 Task: Customize the appearance of your code editor by selecting a new theme in Visual Studio Code.
Action: Mouse moved to (1223, 662)
Screenshot: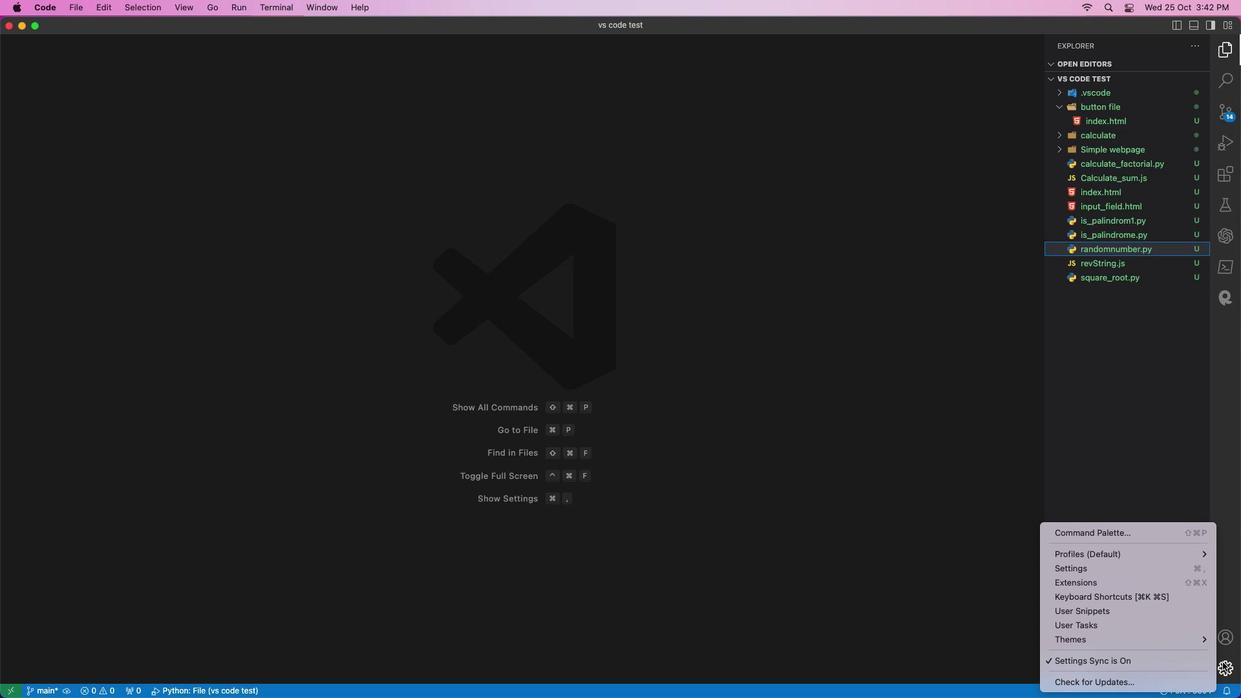 
Action: Mouse pressed left at (1223, 662)
Screenshot: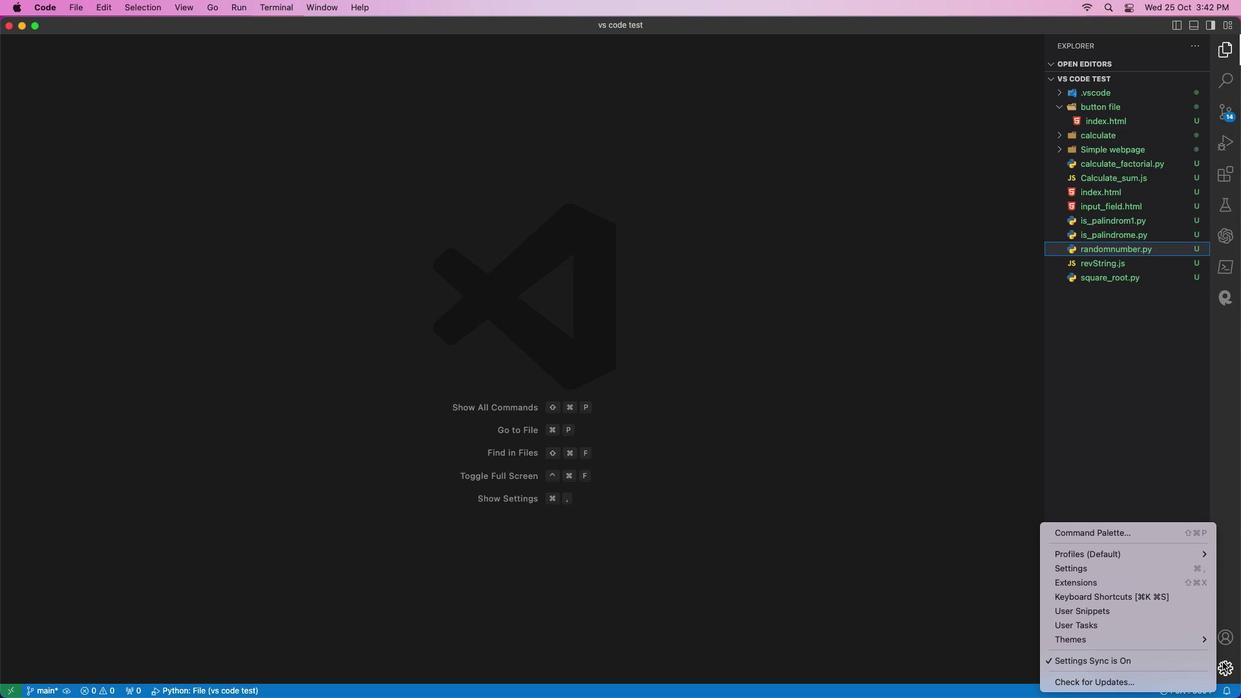 
Action: Mouse moved to (1122, 639)
Screenshot: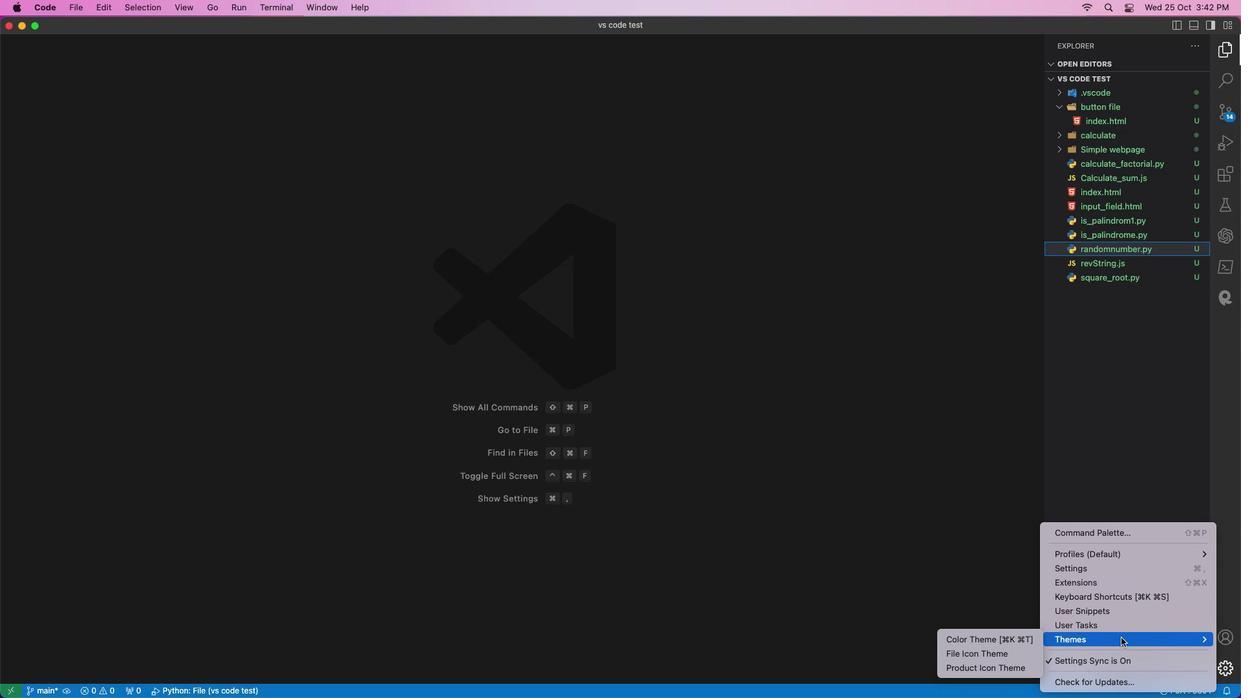 
Action: Mouse pressed left at (1122, 639)
Screenshot: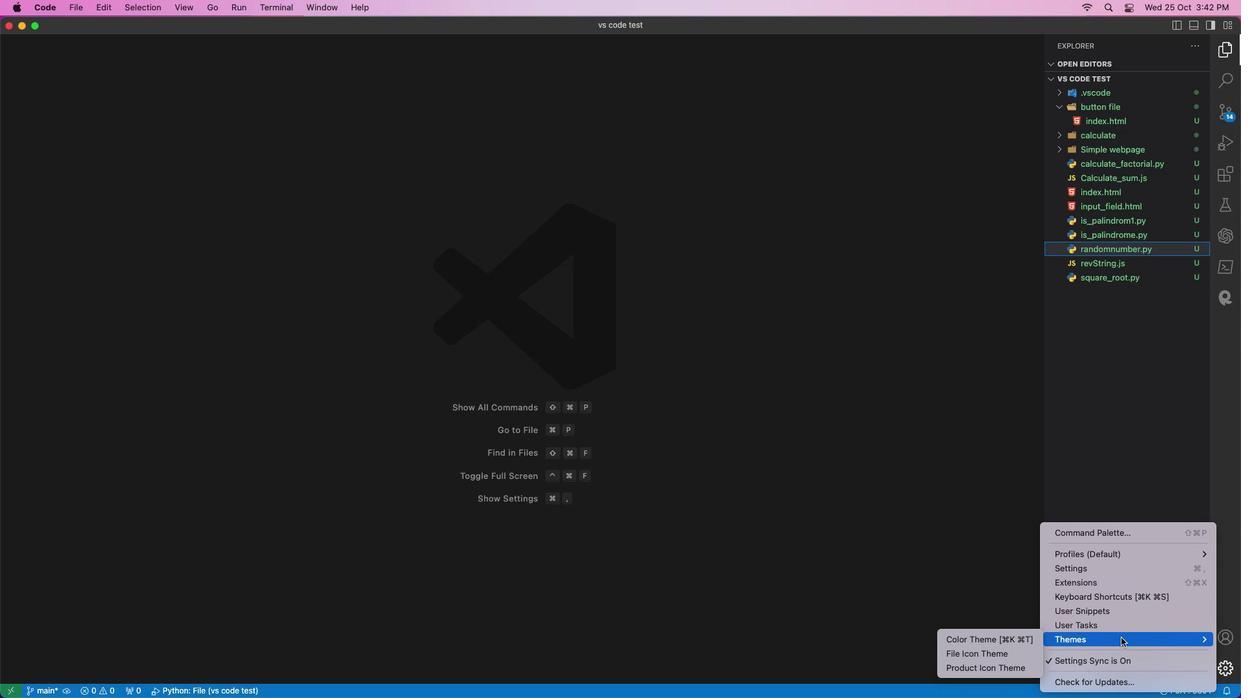 
Action: Mouse moved to (1003, 640)
Screenshot: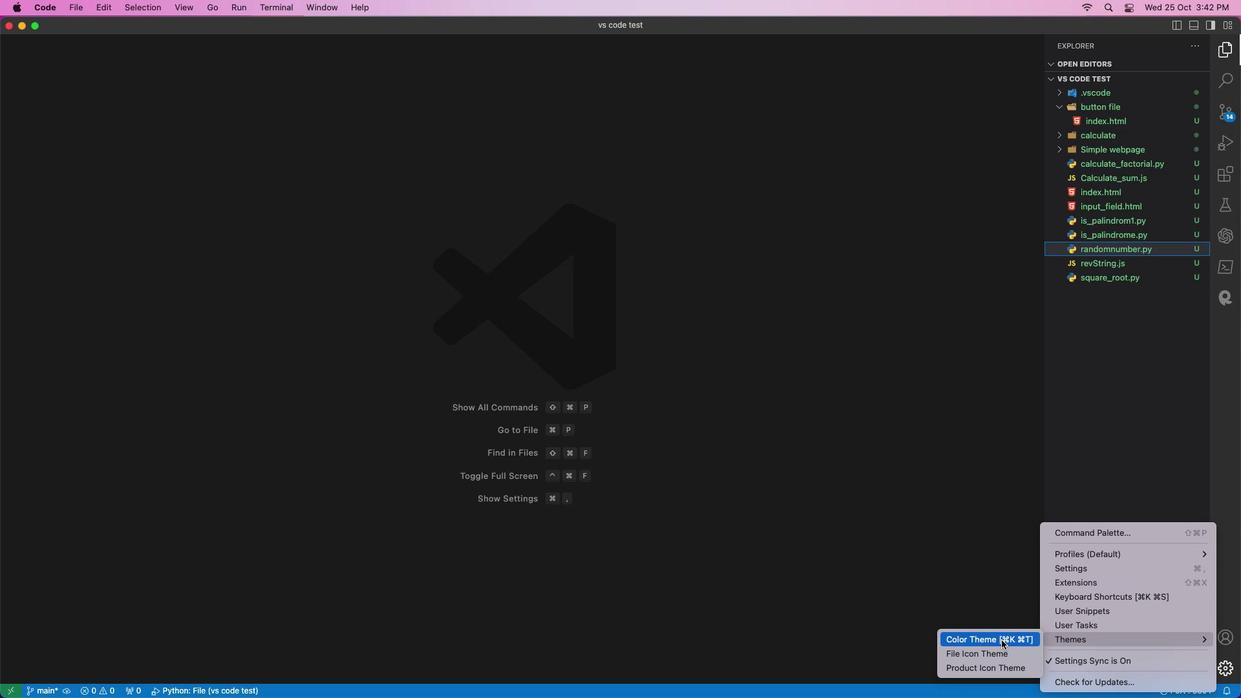
Action: Mouse pressed left at (1003, 640)
Screenshot: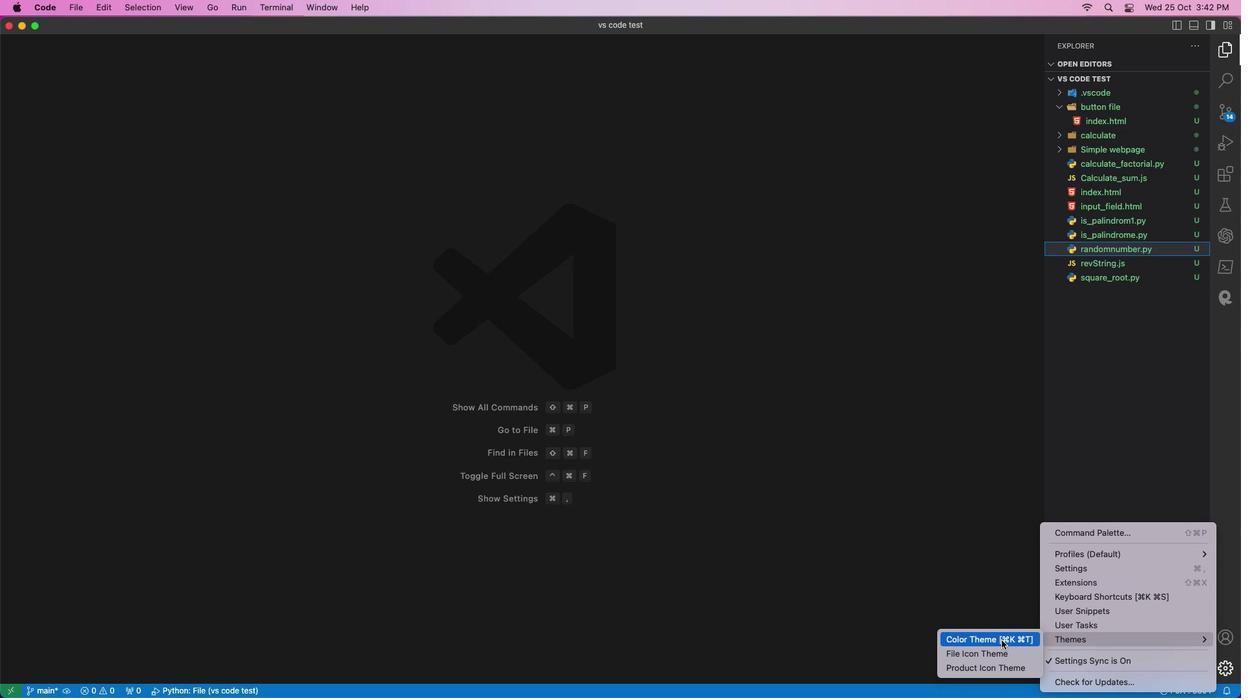 
Action: Mouse moved to (510, 300)
Screenshot: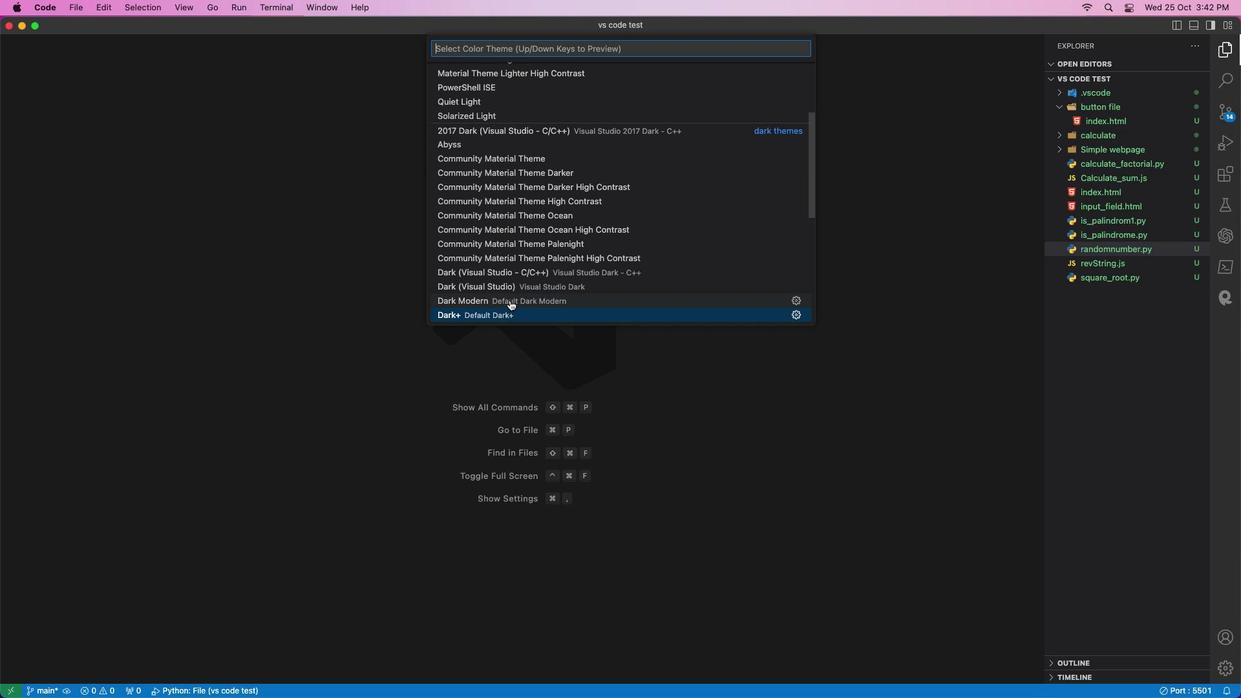 
Action: Mouse pressed left at (510, 300)
Screenshot: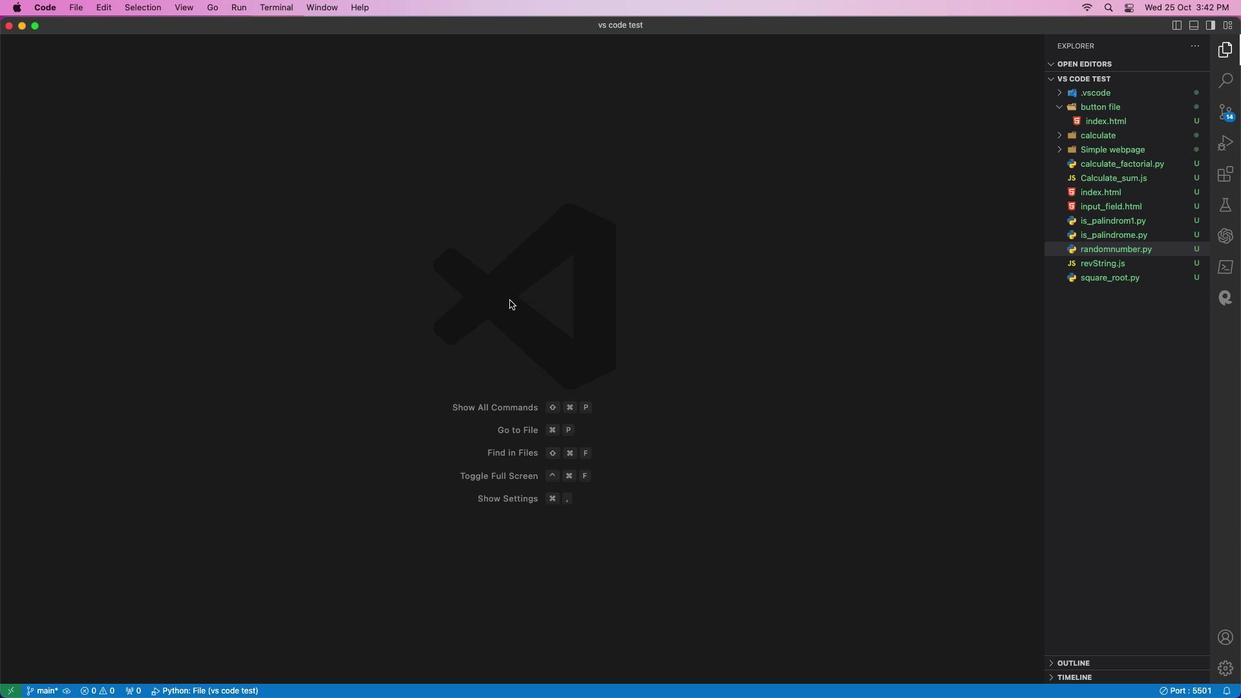 
Action: Mouse moved to (648, 317)
Screenshot: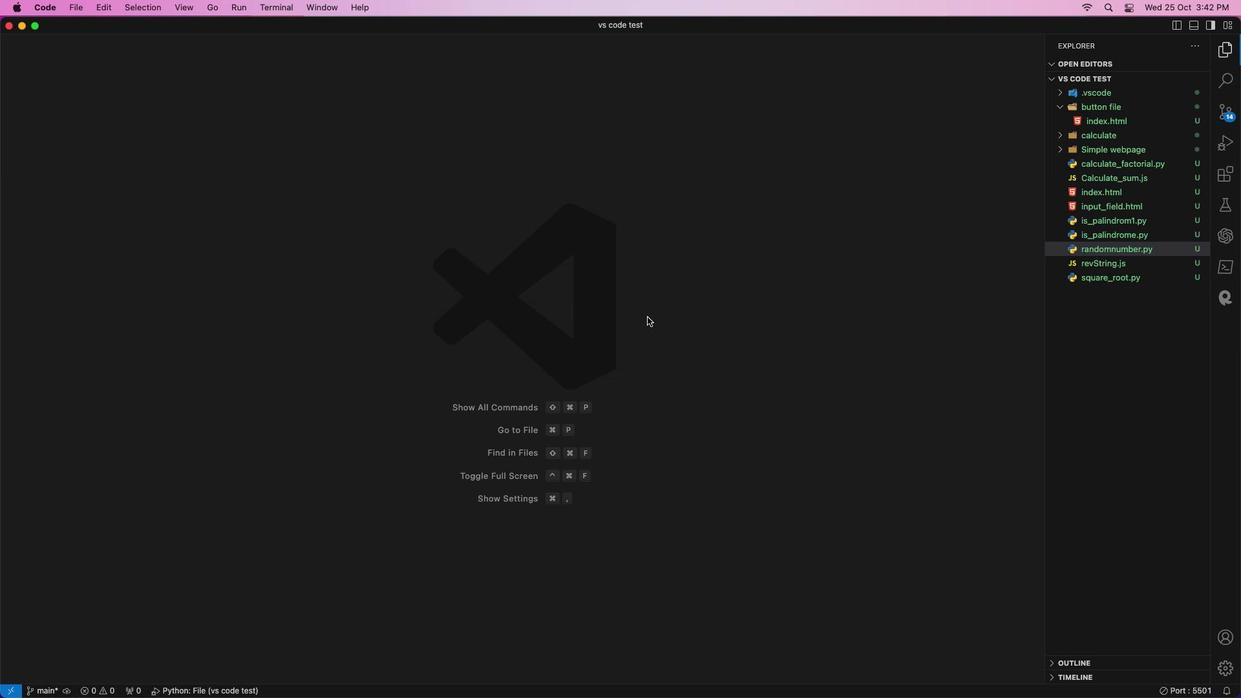 
Action: Mouse pressed left at (648, 317)
Screenshot: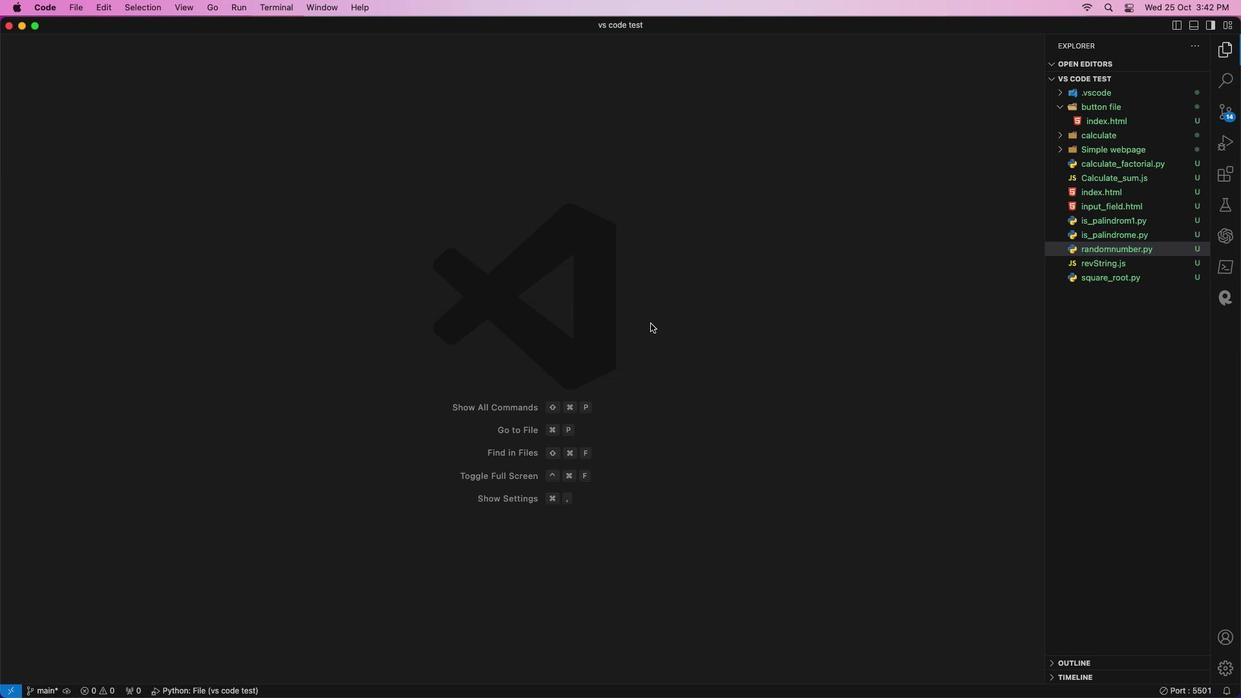 
Action: Mouse moved to (1230, 664)
Screenshot: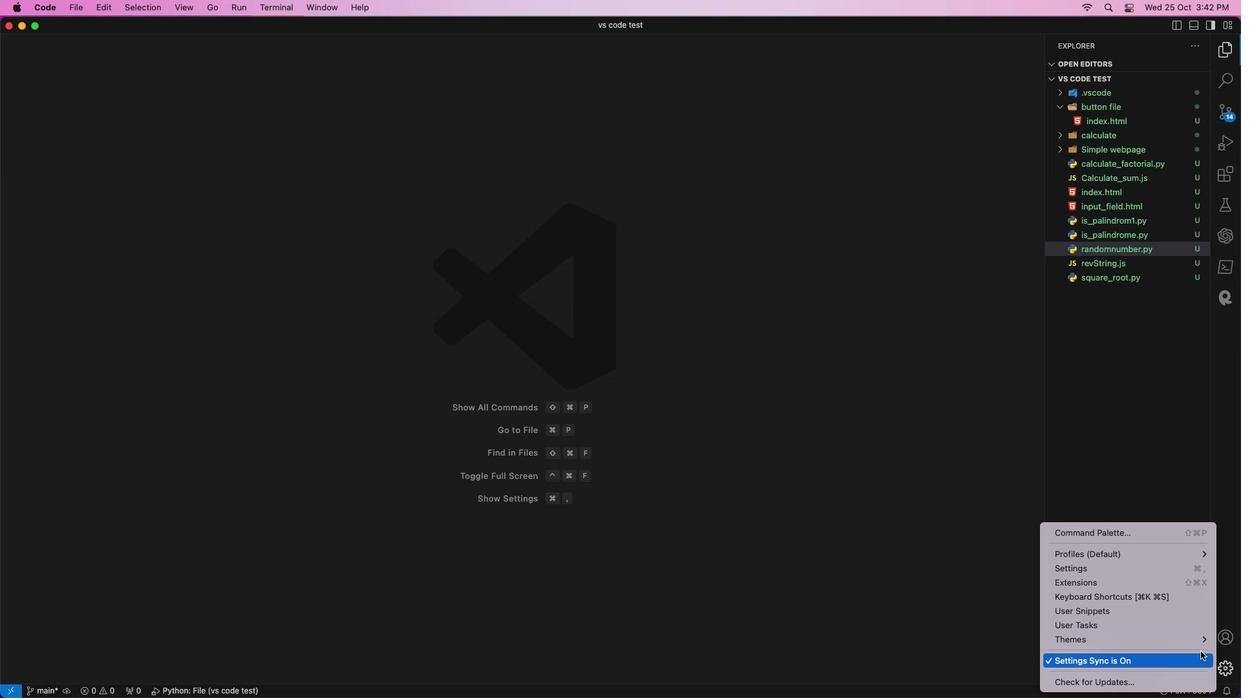 
Action: Mouse pressed left at (1230, 664)
Screenshot: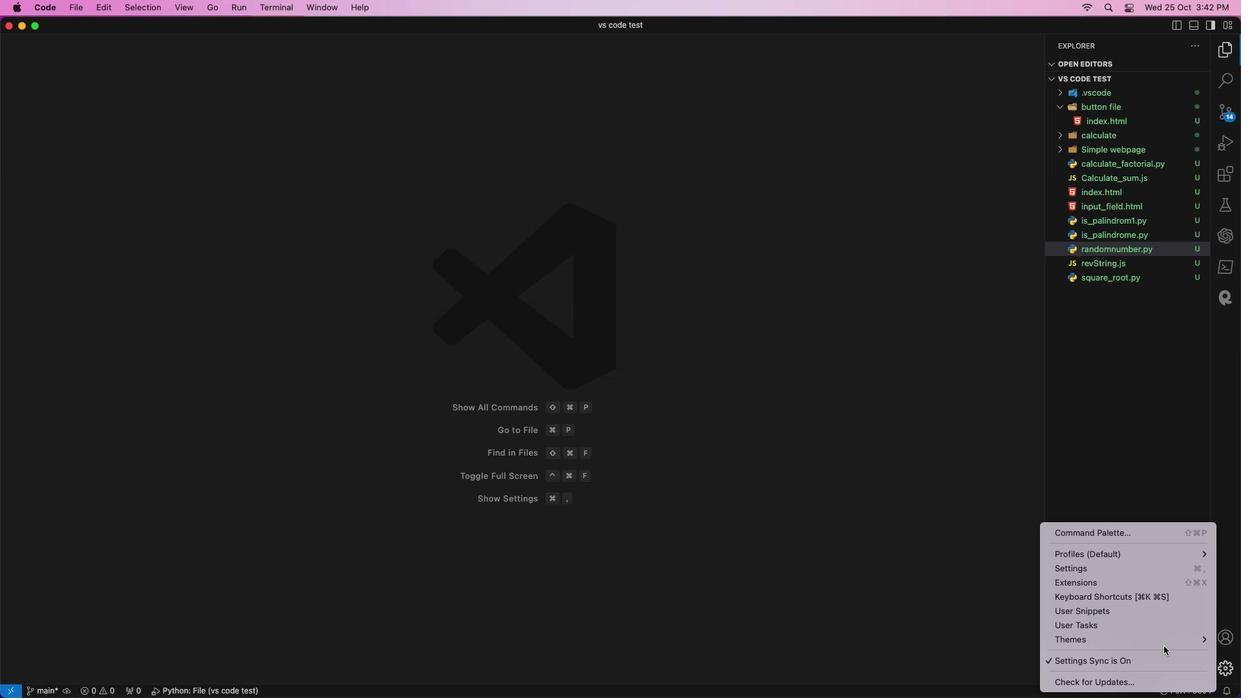 
Action: Mouse moved to (1113, 644)
Screenshot: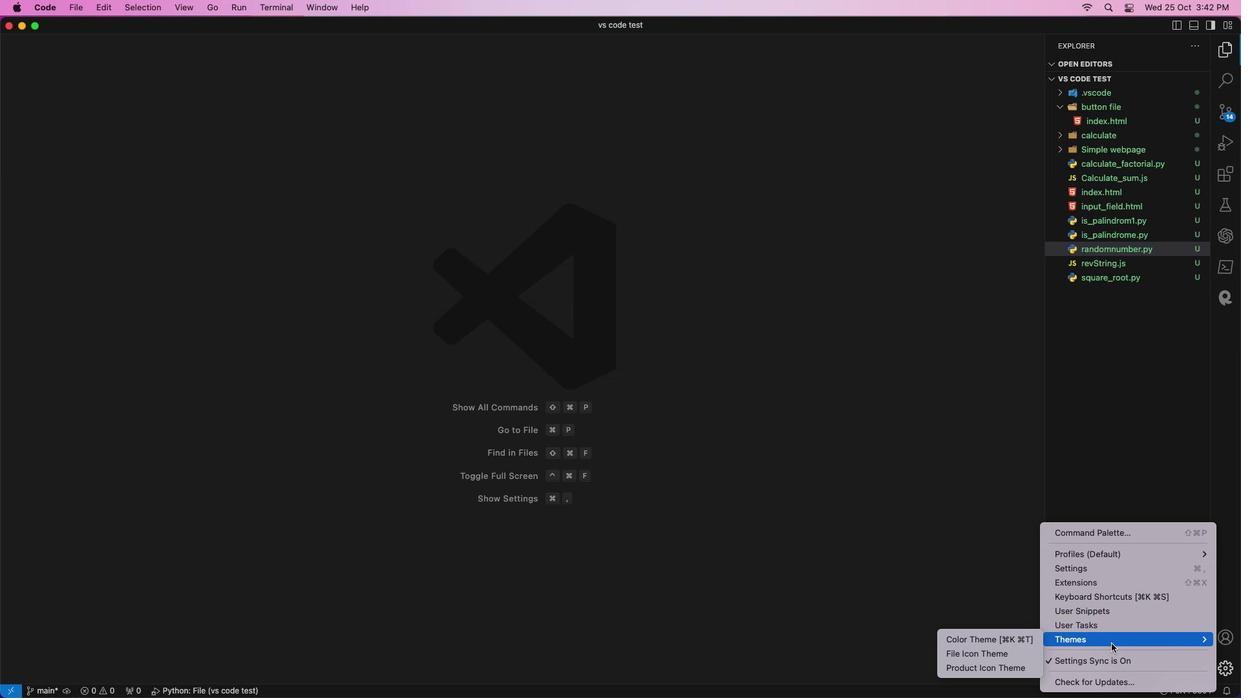 
Action: Mouse pressed left at (1113, 644)
Screenshot: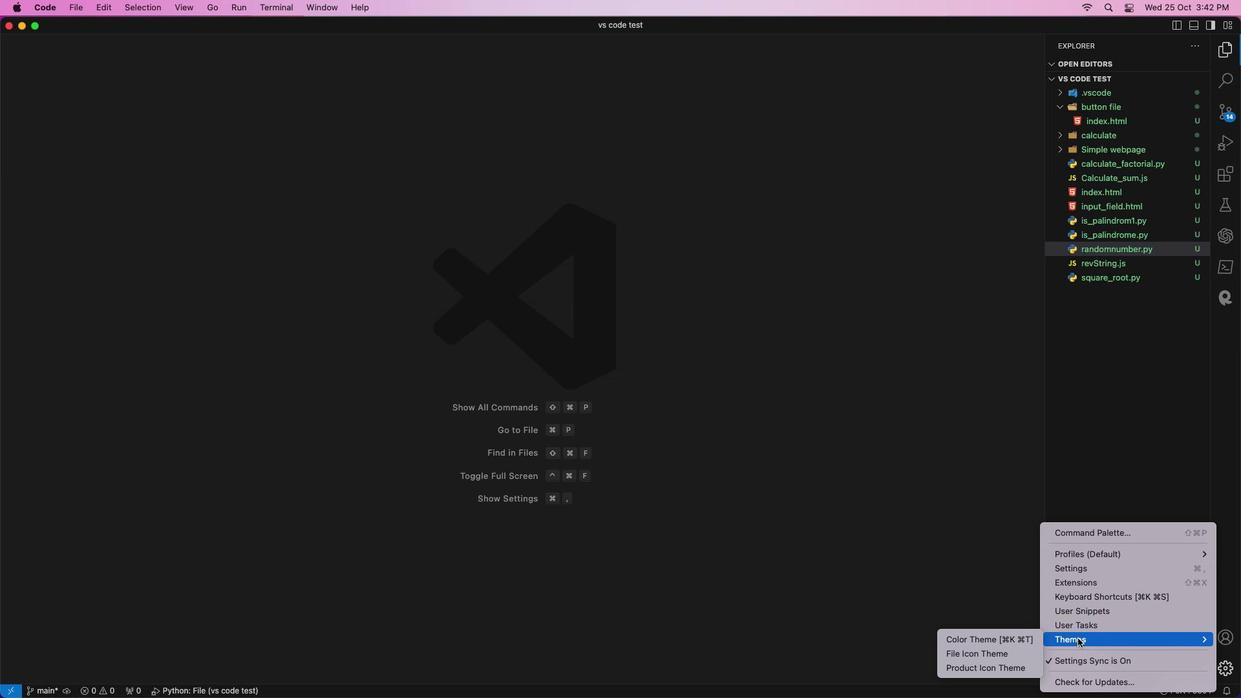 
Action: Mouse moved to (998, 641)
Screenshot: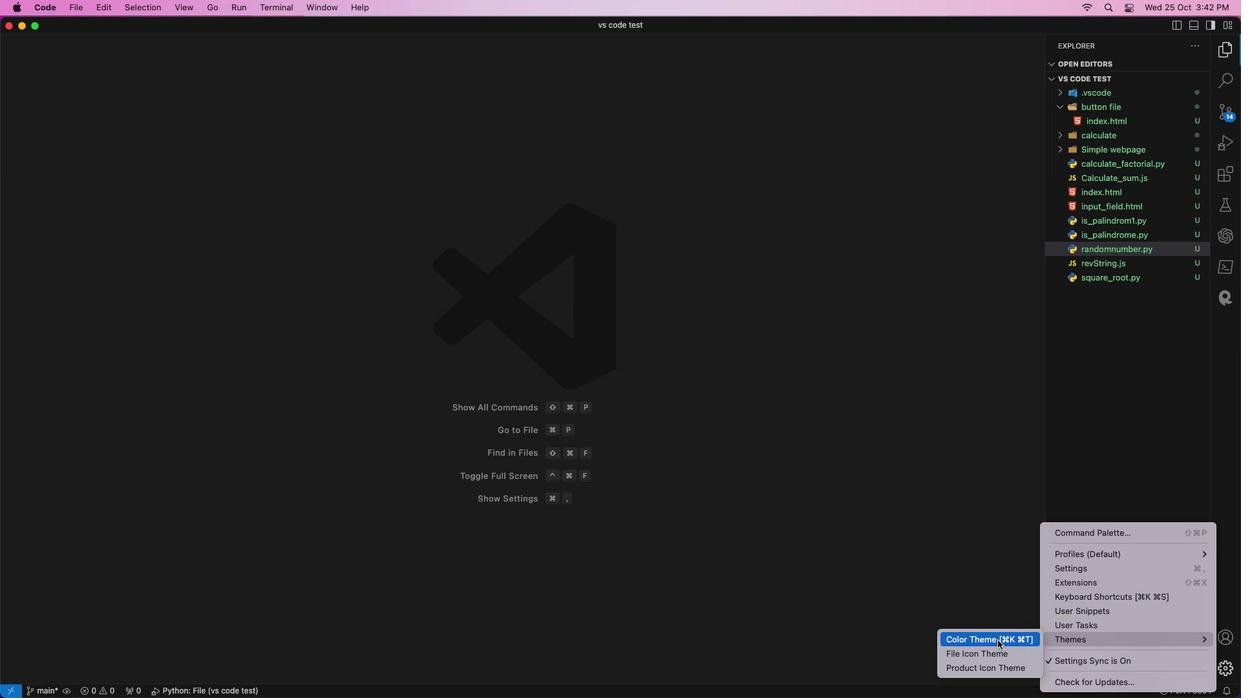 
Action: Mouse pressed left at (998, 641)
Screenshot: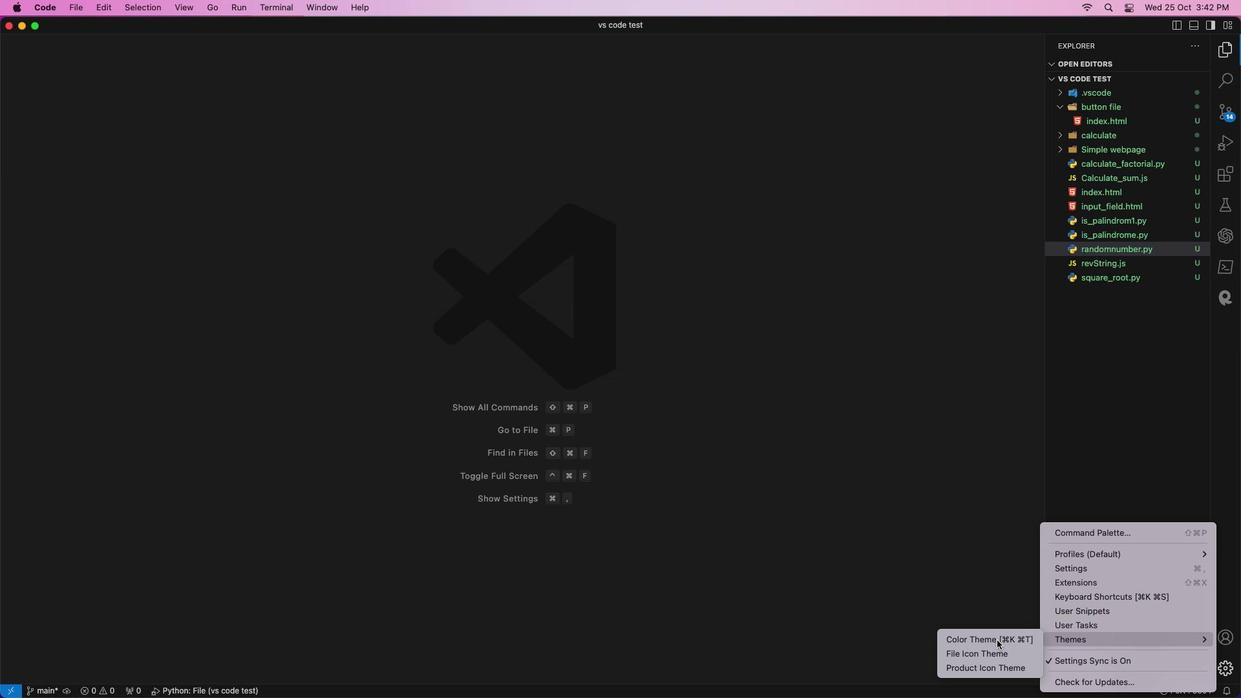 
Action: Mouse moved to (545, 214)
Screenshot: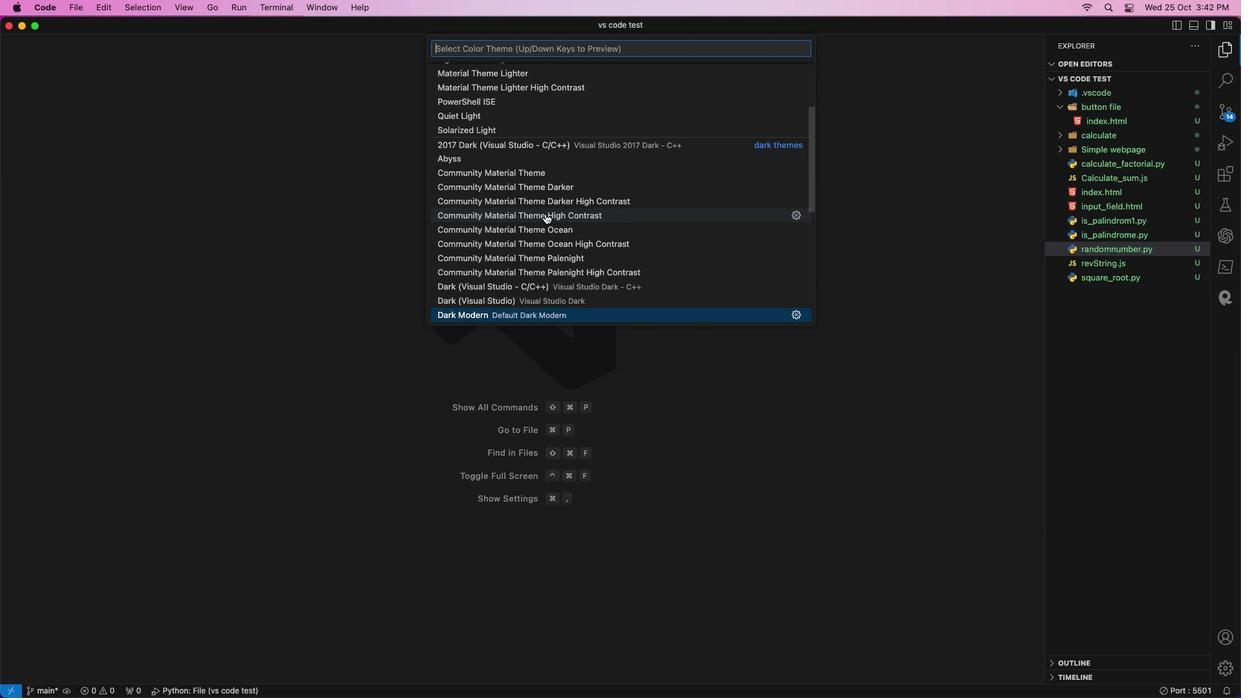 
Action: Mouse pressed left at (545, 214)
Screenshot: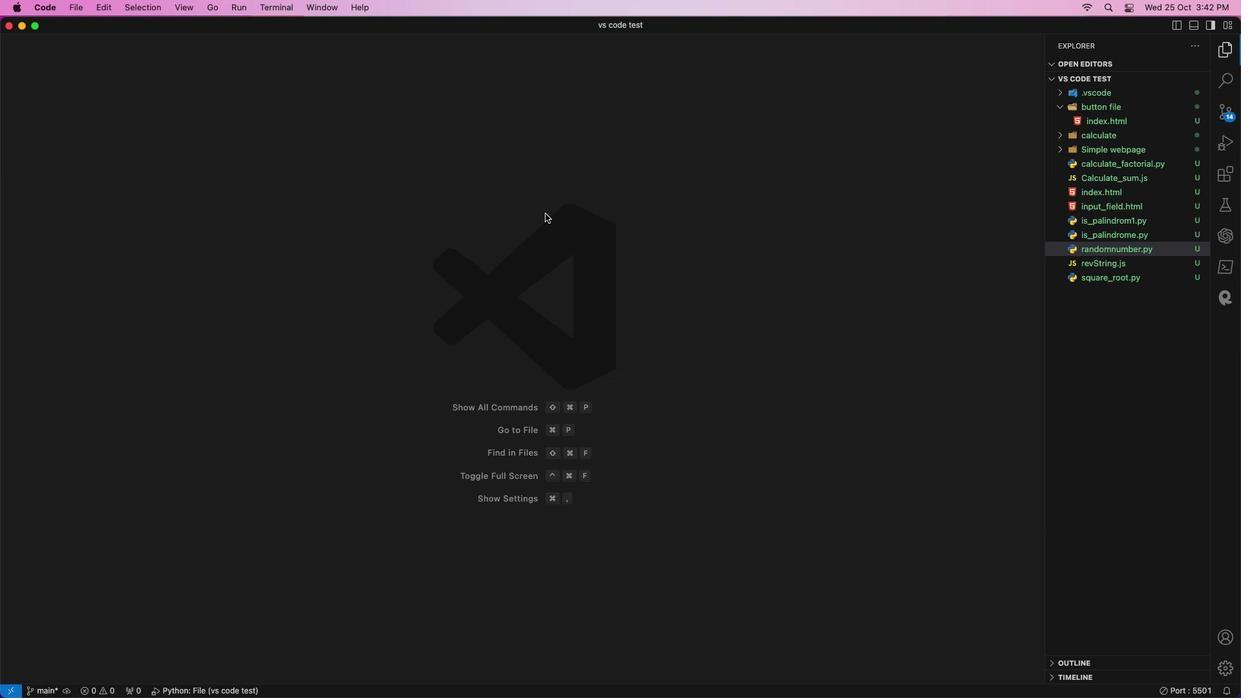 
Action: Mouse moved to (1223, 661)
Screenshot: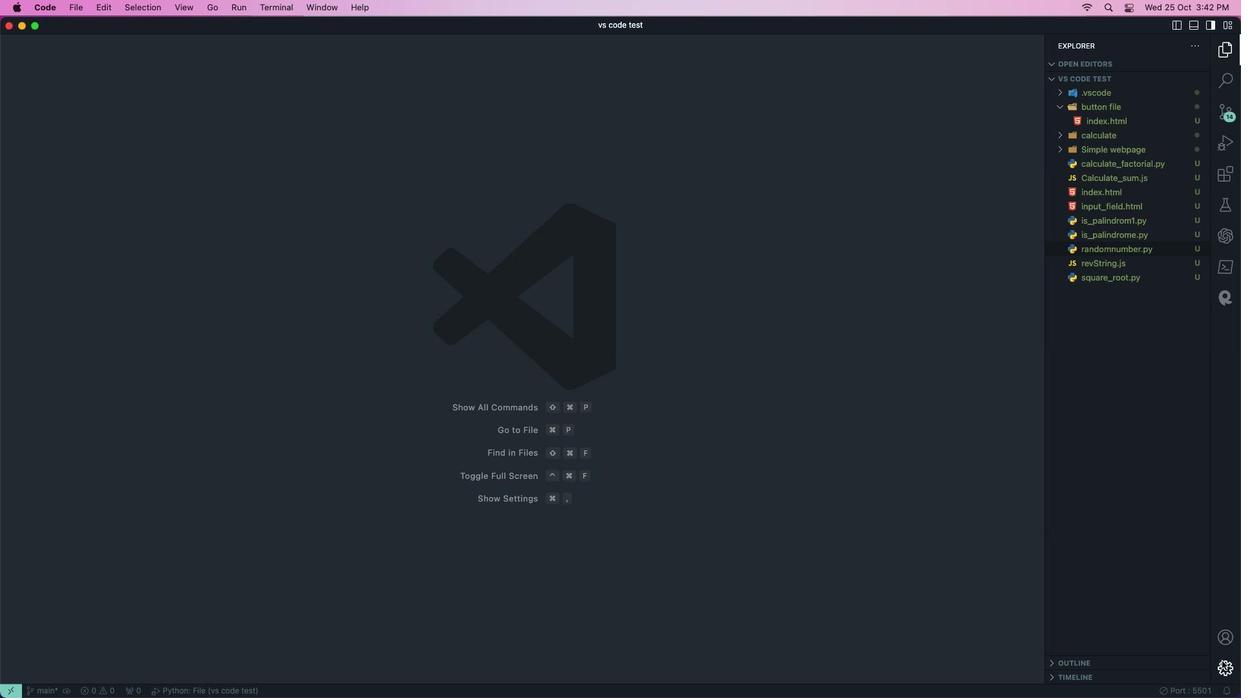 
Action: Mouse pressed left at (1223, 661)
Screenshot: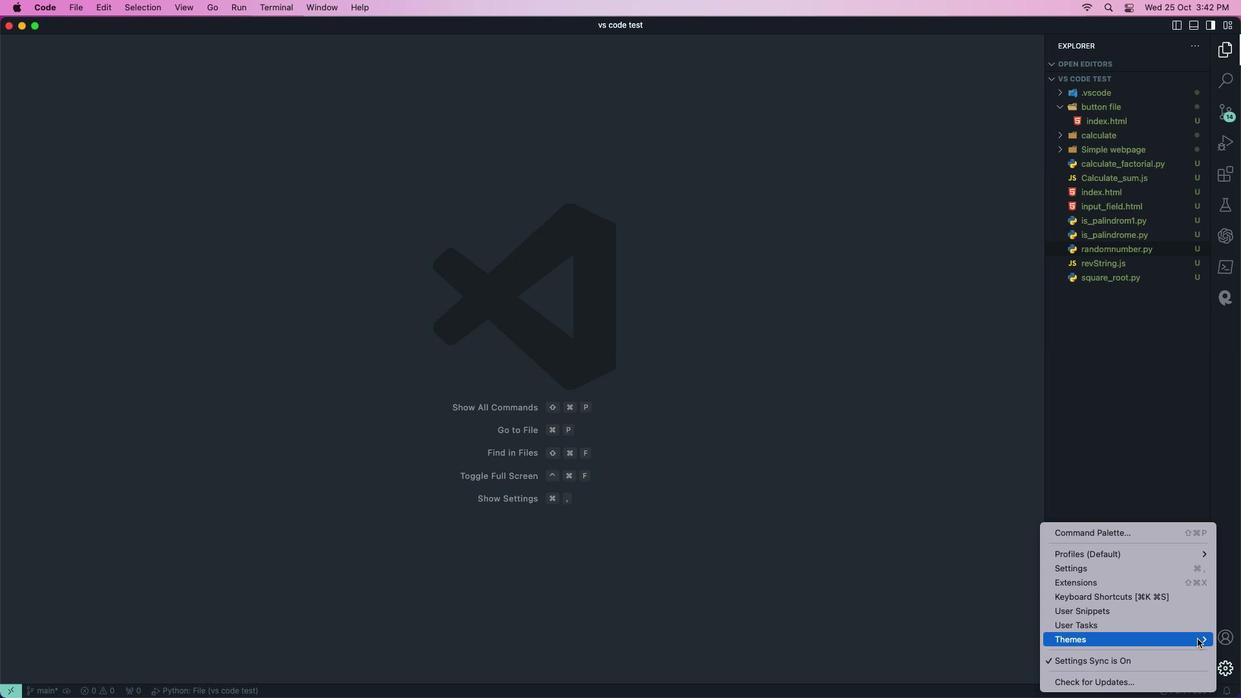 
Action: Mouse moved to (1102, 641)
Screenshot: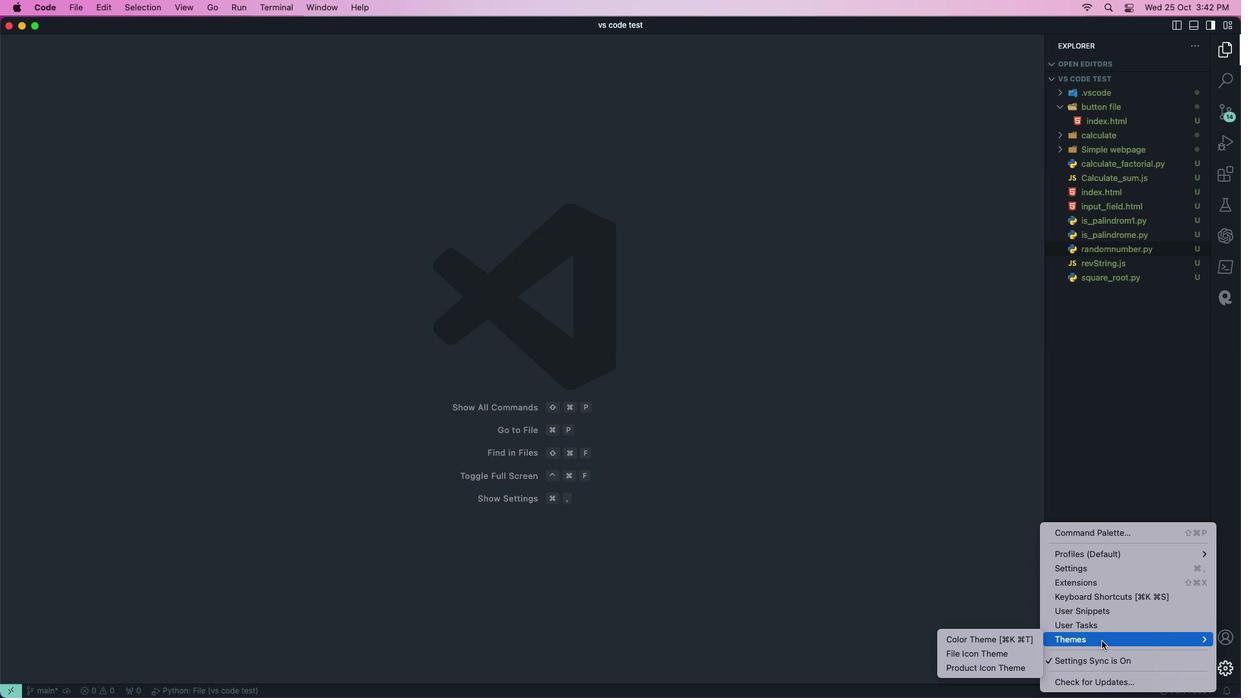 
Action: Mouse pressed left at (1102, 641)
Screenshot: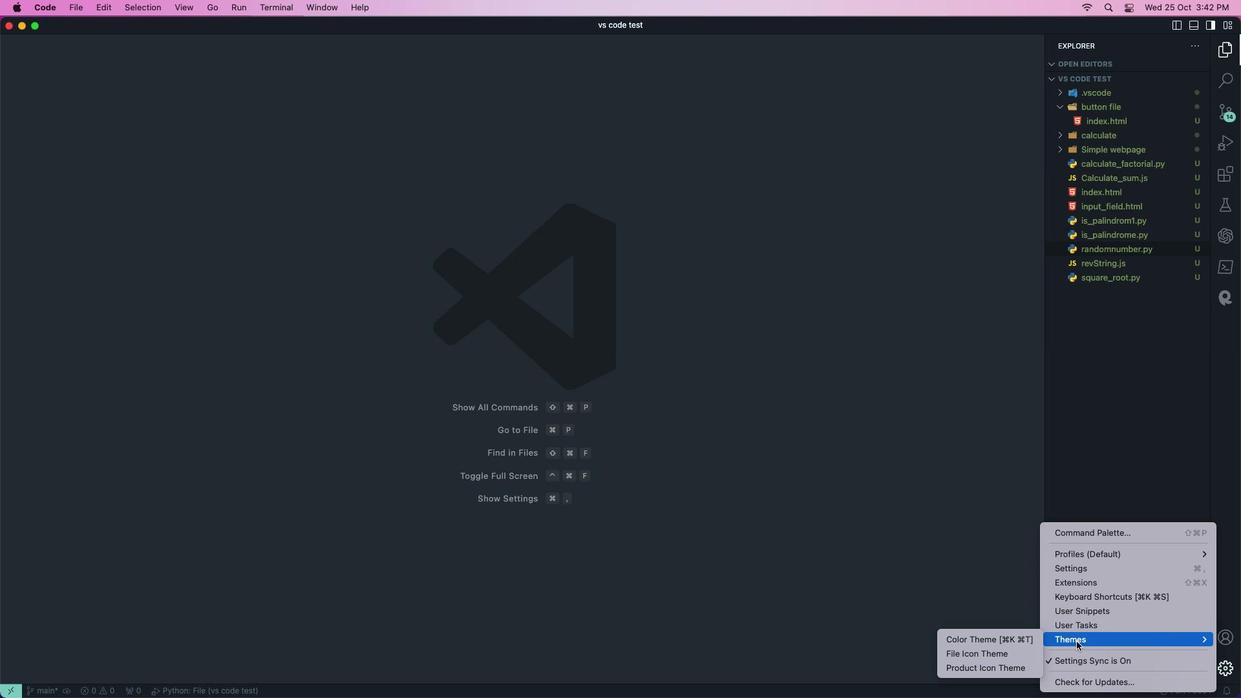 
Action: Mouse moved to (1012, 635)
Screenshot: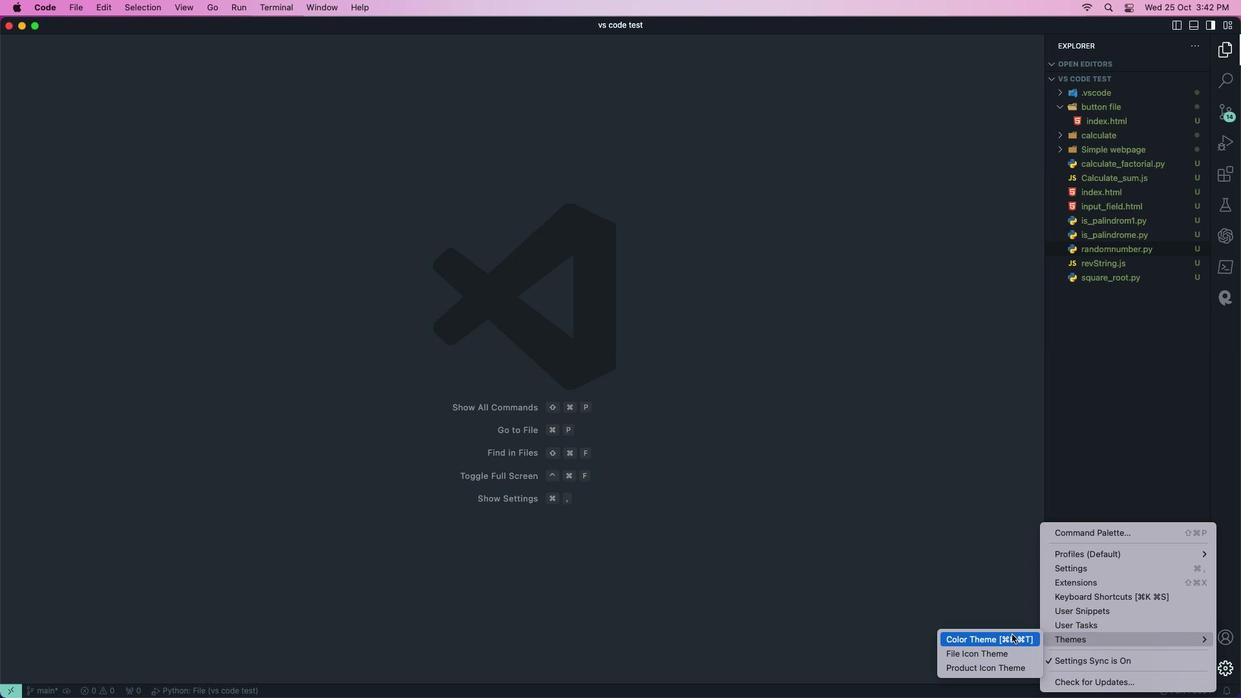 
Action: Mouse pressed left at (1012, 635)
Screenshot: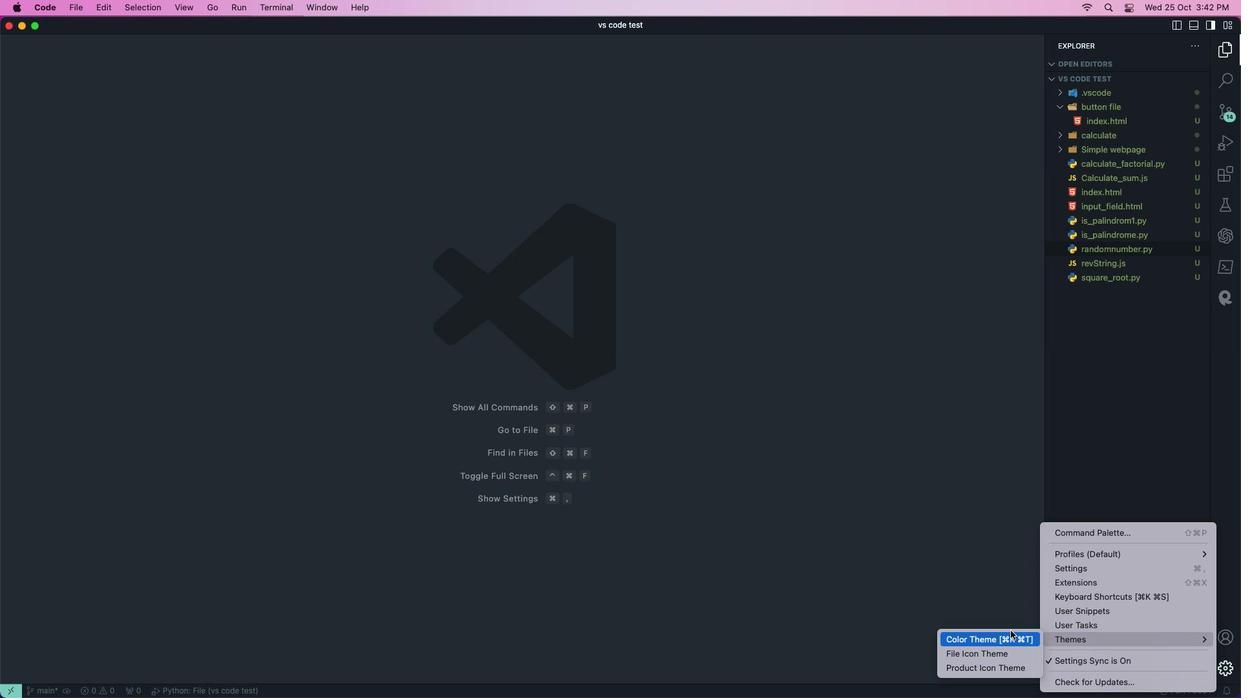 
Action: Mouse moved to (471, 212)
Screenshot: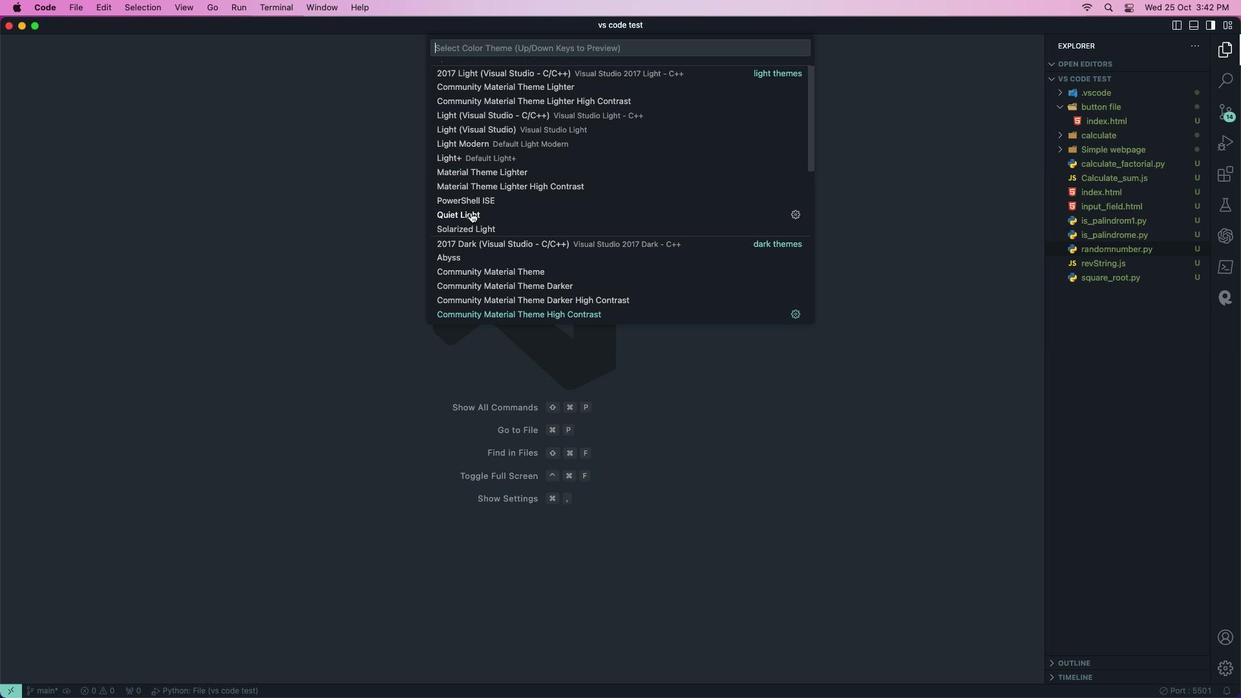 
Action: Mouse pressed left at (471, 212)
Screenshot: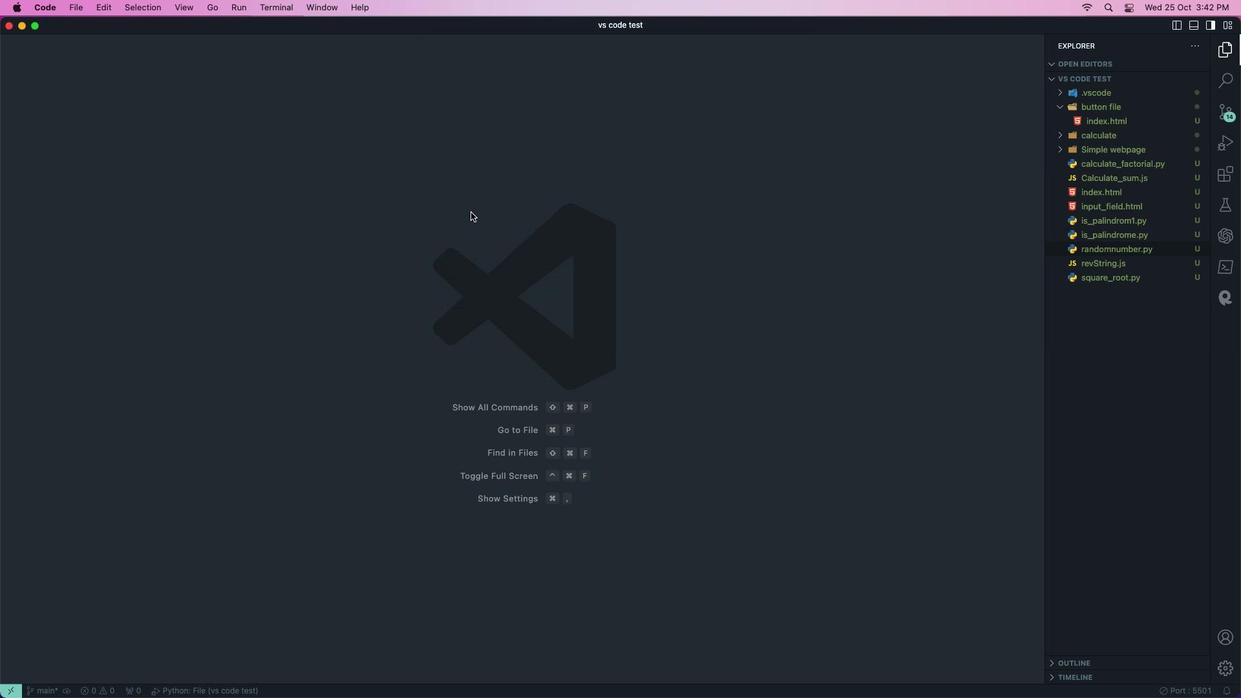 
Action: Mouse moved to (1226, 661)
Screenshot: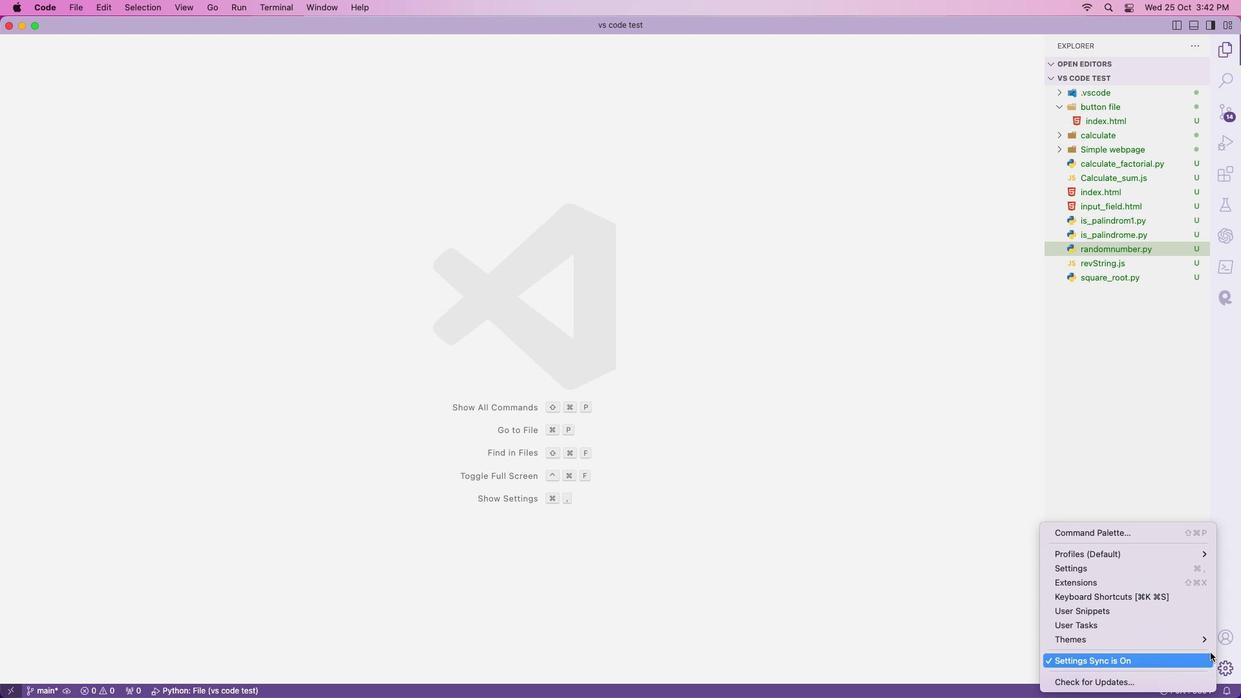 
Action: Mouse pressed left at (1226, 661)
Screenshot: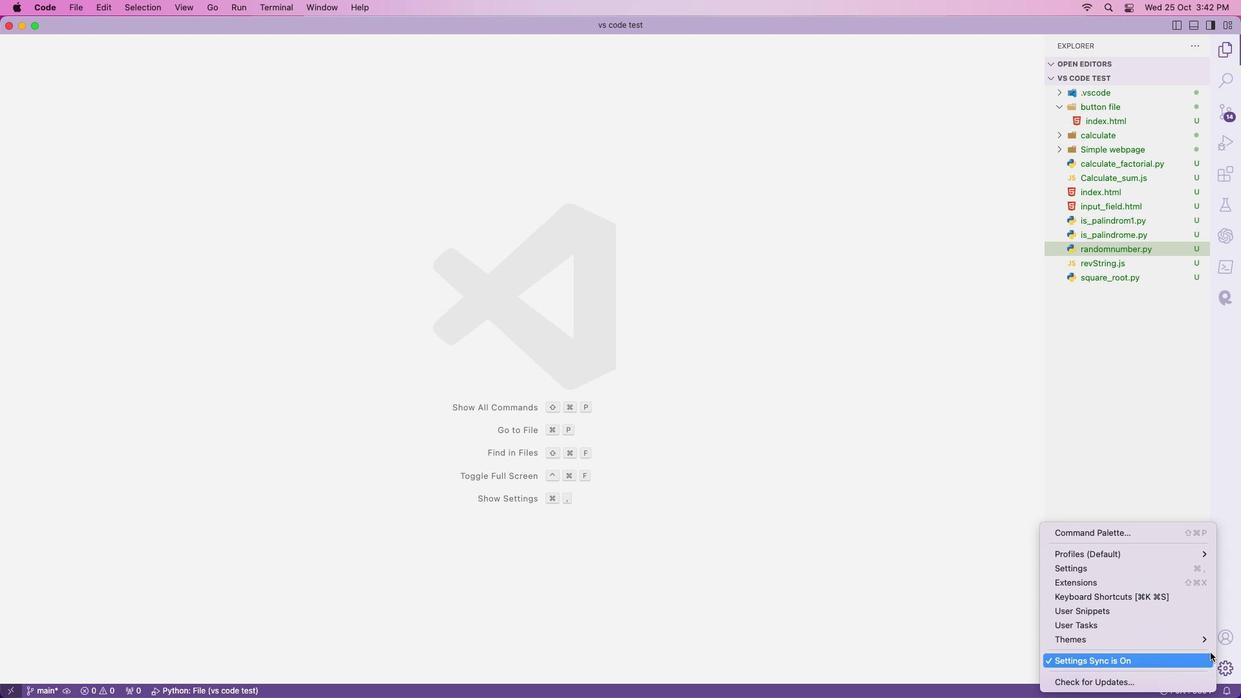 
Action: Mouse moved to (1129, 639)
Screenshot: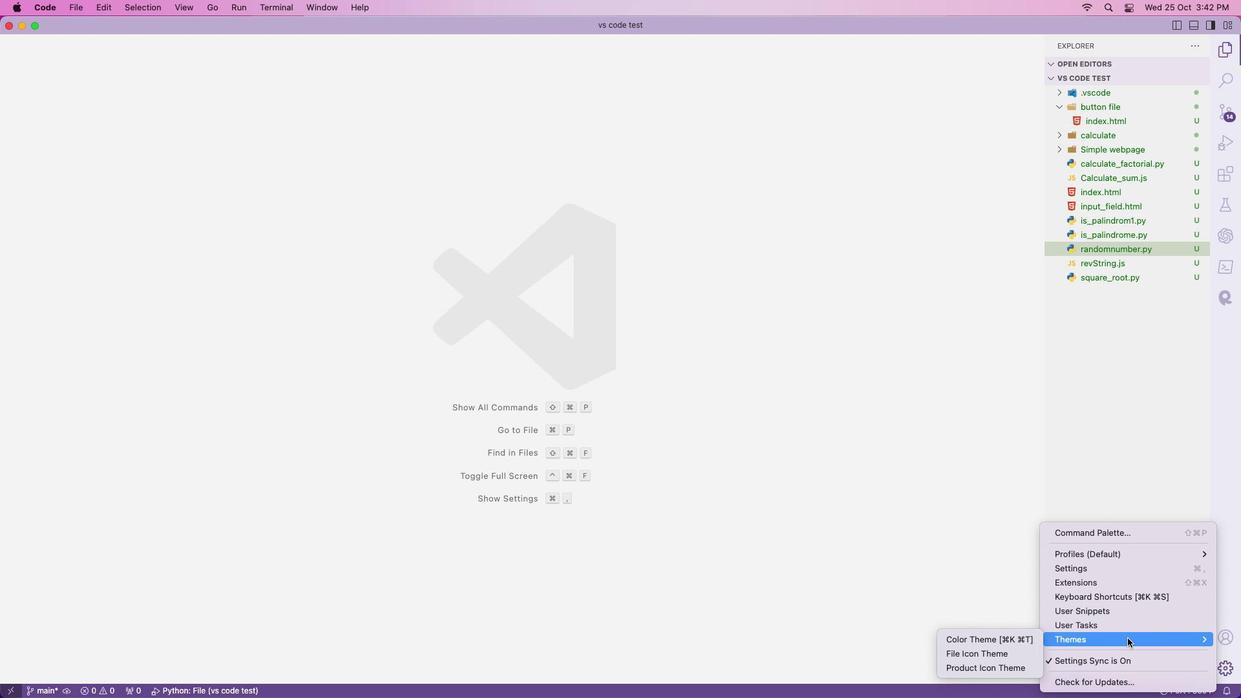 
Action: Mouse pressed left at (1129, 639)
Screenshot: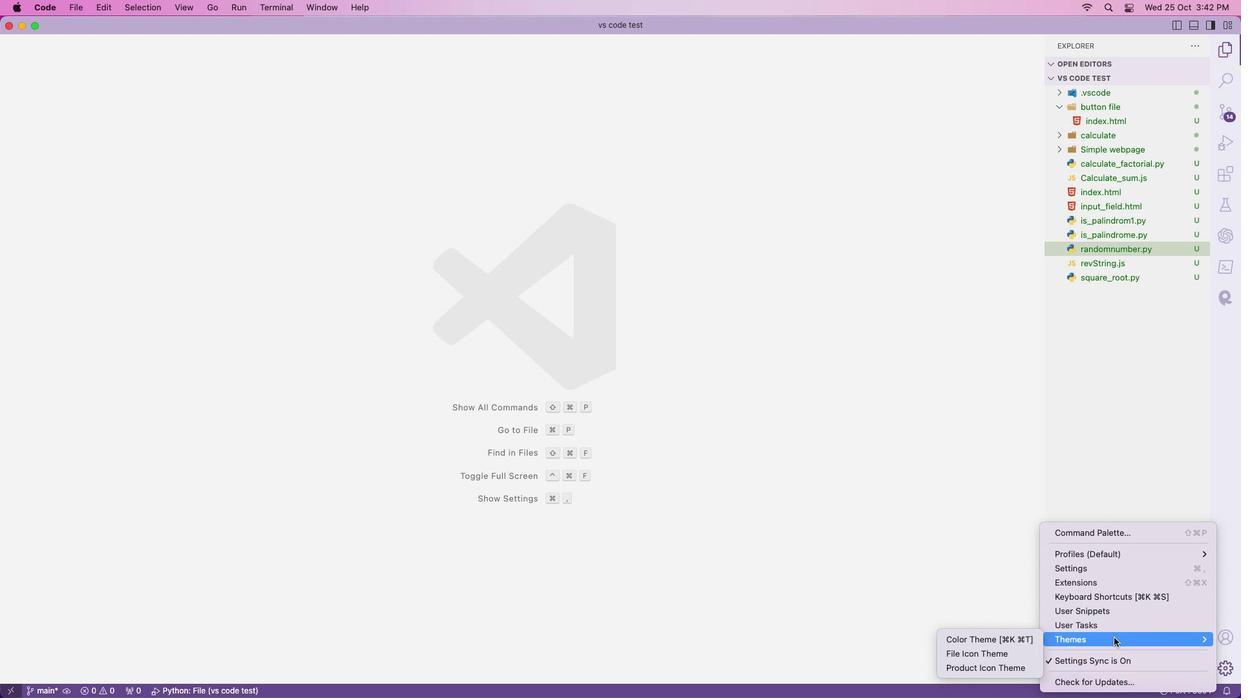 
Action: Mouse moved to (1000, 642)
Screenshot: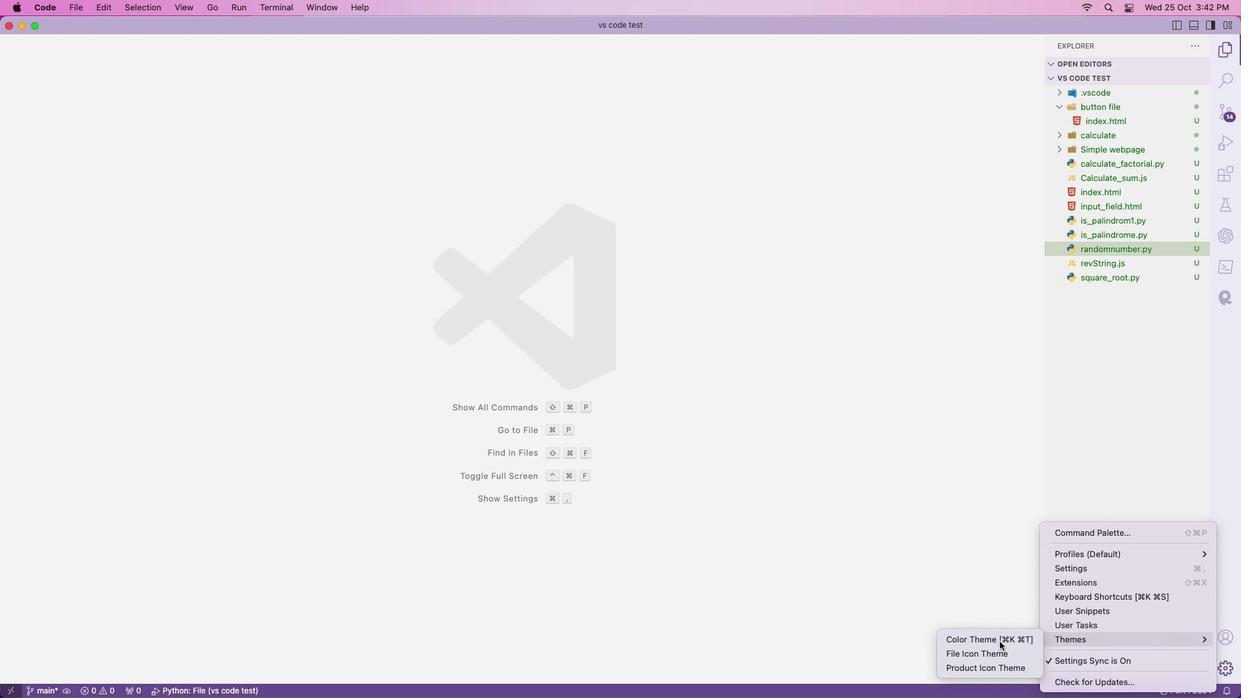 
Action: Mouse pressed left at (1000, 642)
Screenshot: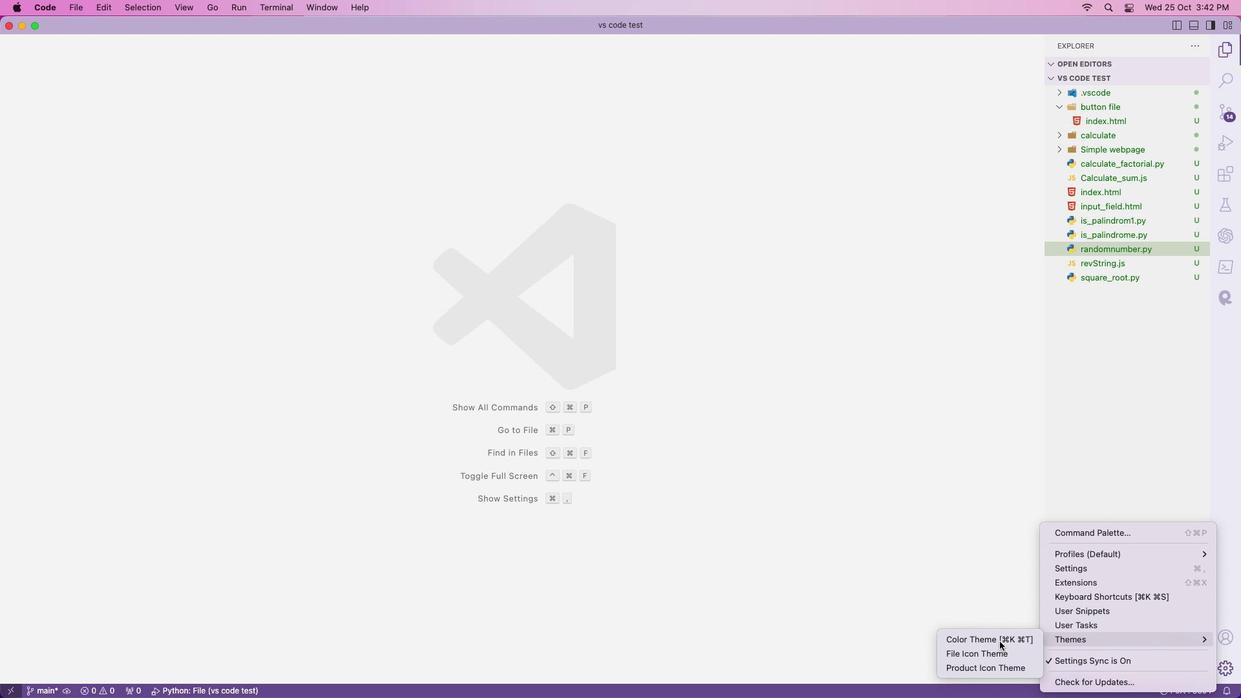 
Action: Mouse moved to (553, 215)
Screenshot: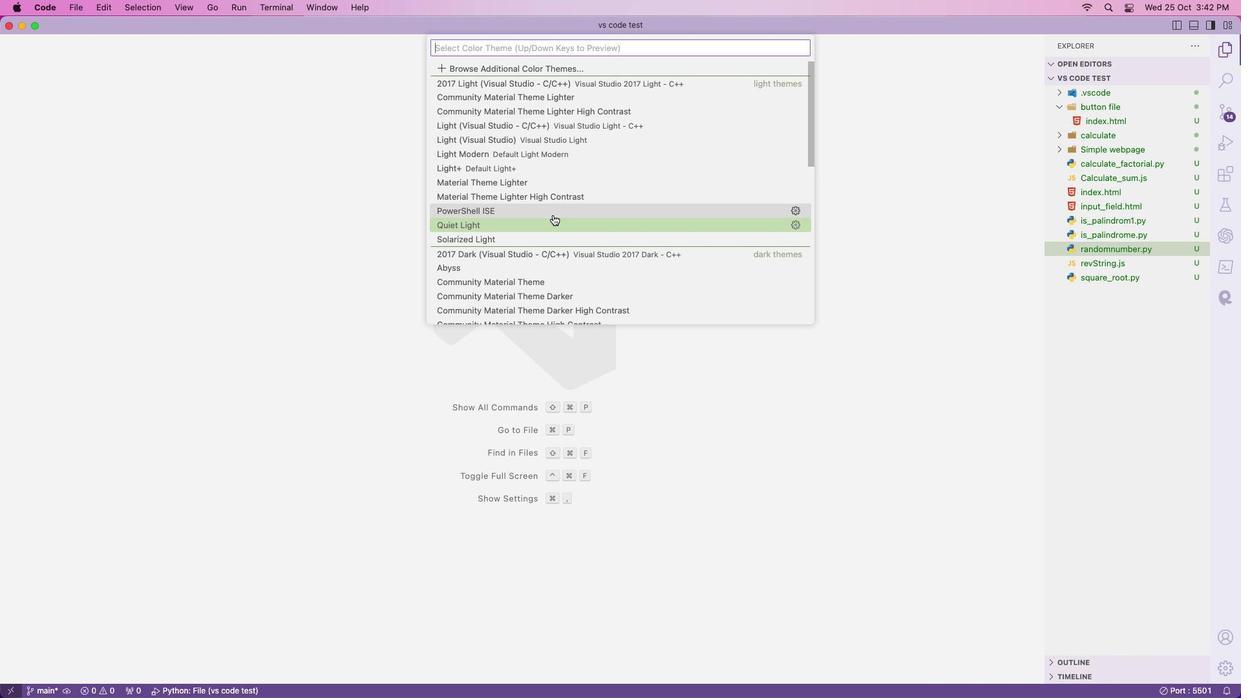 
Action: Mouse scrolled (553, 215) with delta (0, 1)
Screenshot: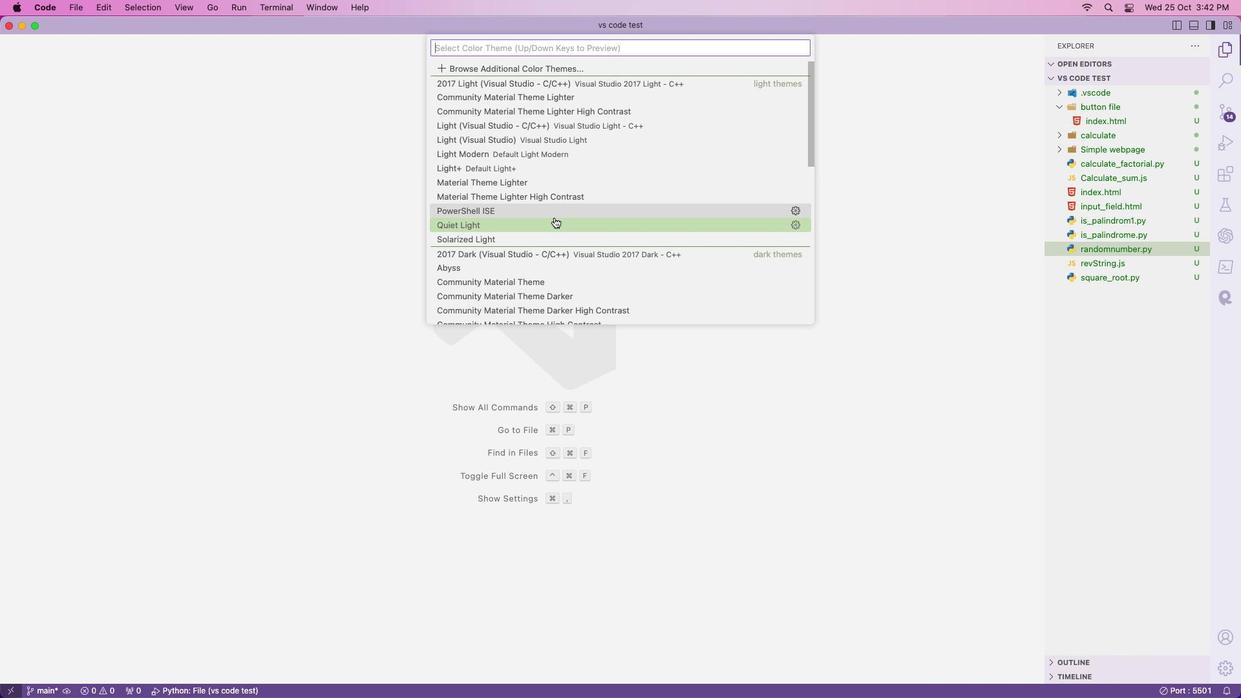 
Action: Mouse scrolled (553, 215) with delta (0, 1)
Screenshot: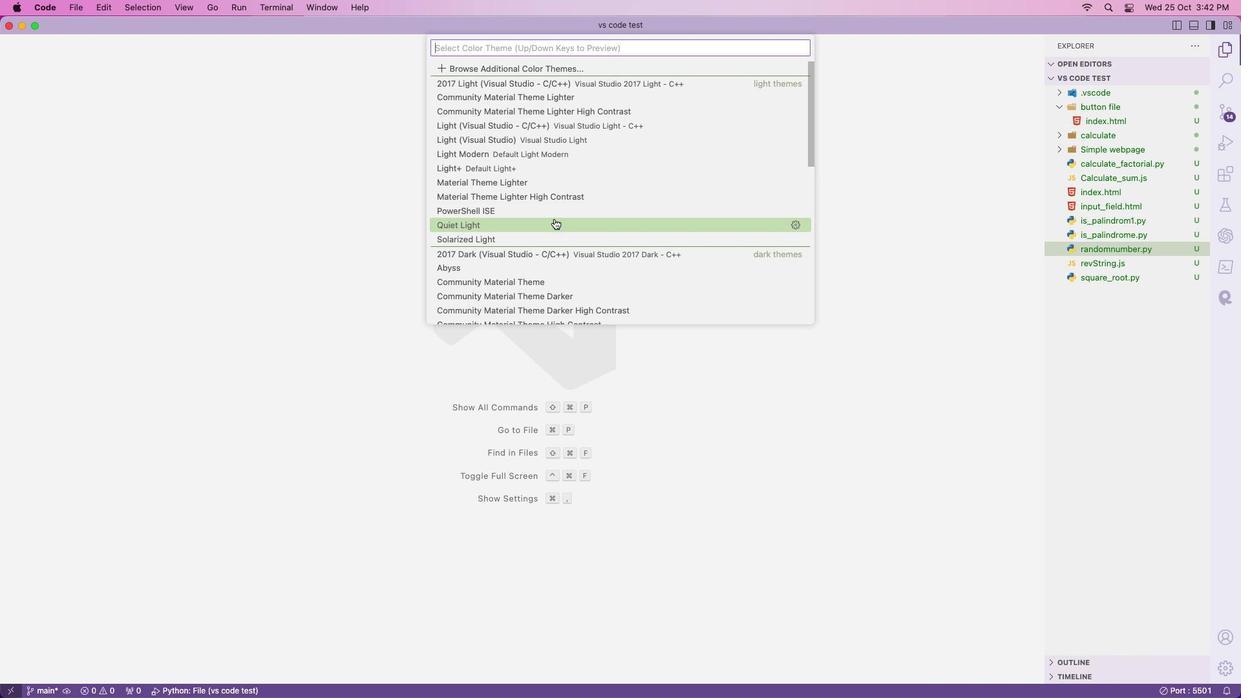 
Action: Mouse moved to (572, 270)
Screenshot: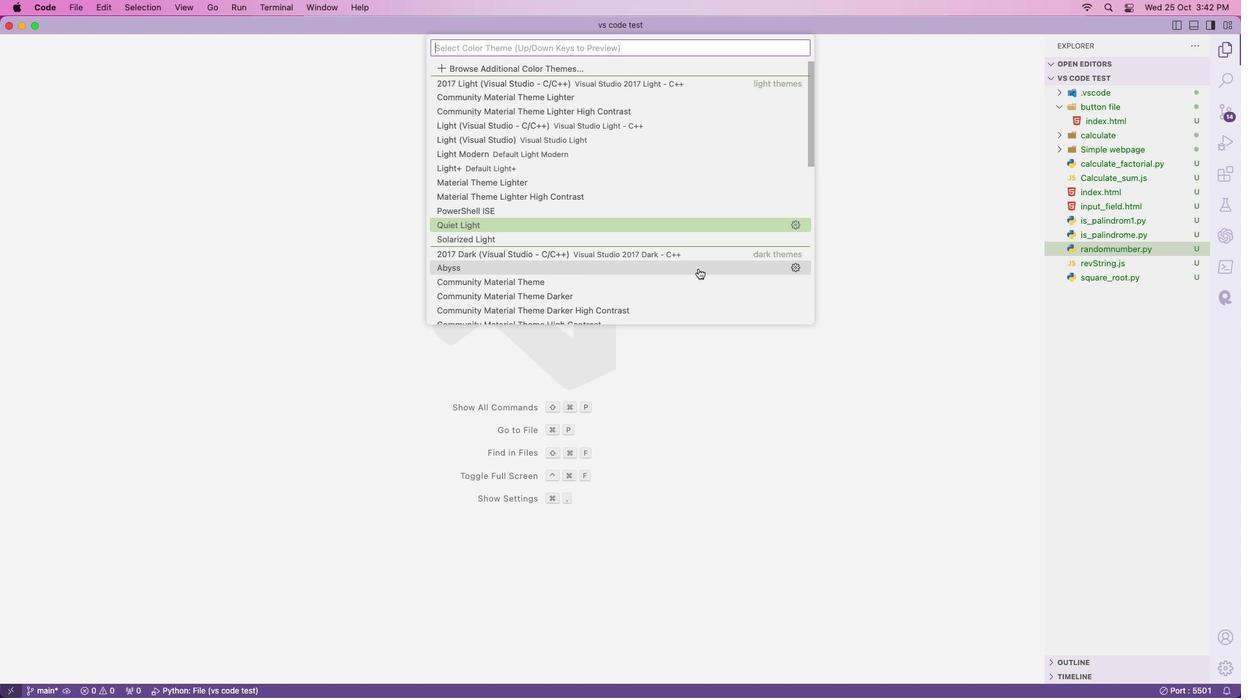 
Action: Mouse scrolled (572, 270) with delta (0, 1)
Screenshot: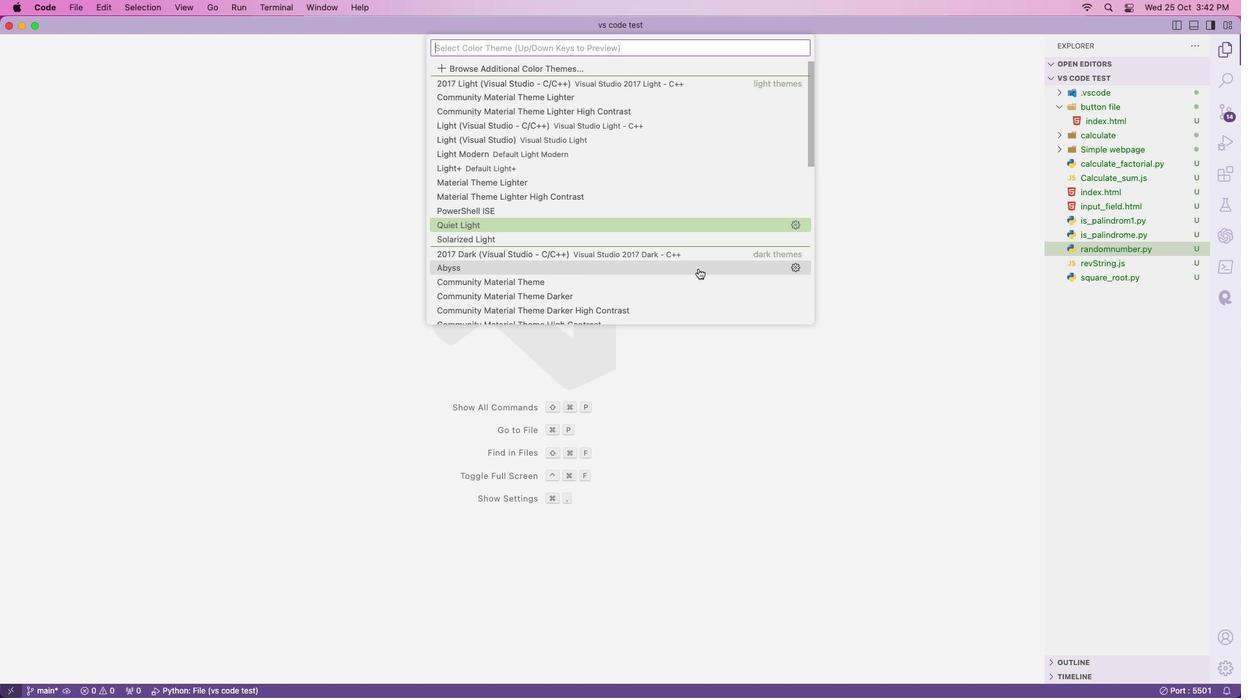 
Action: Mouse moved to (600, 295)
Screenshot: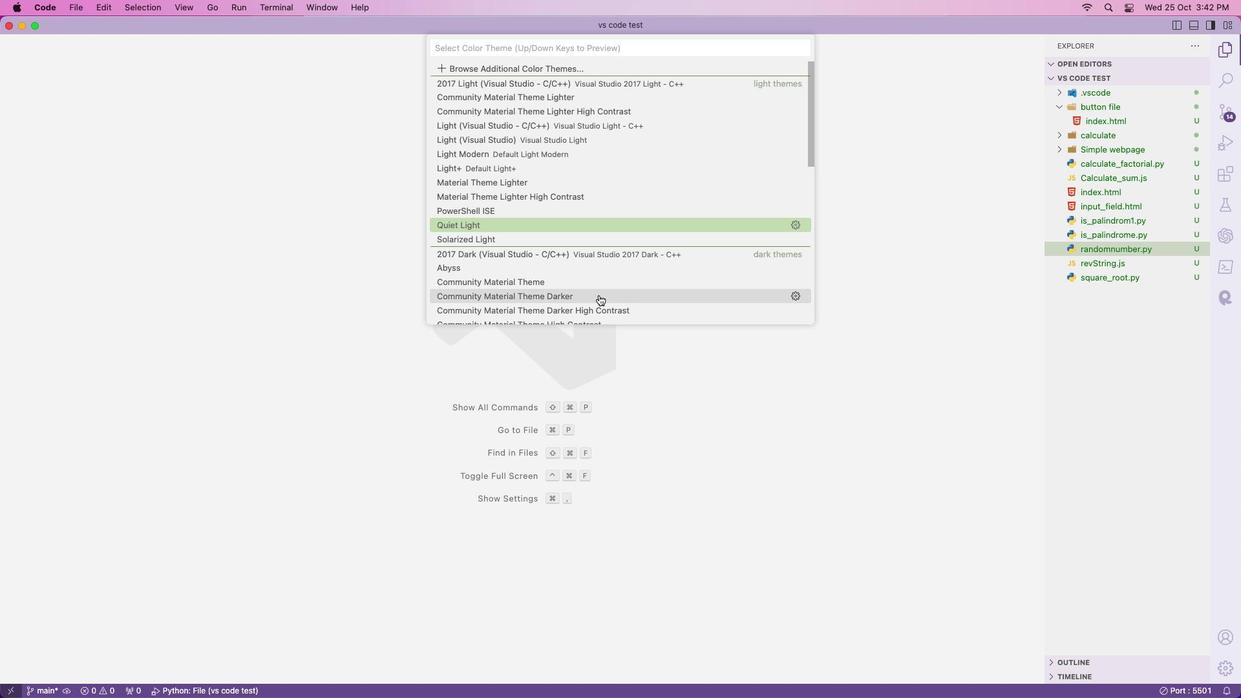 
Action: Mouse pressed left at (600, 295)
Screenshot: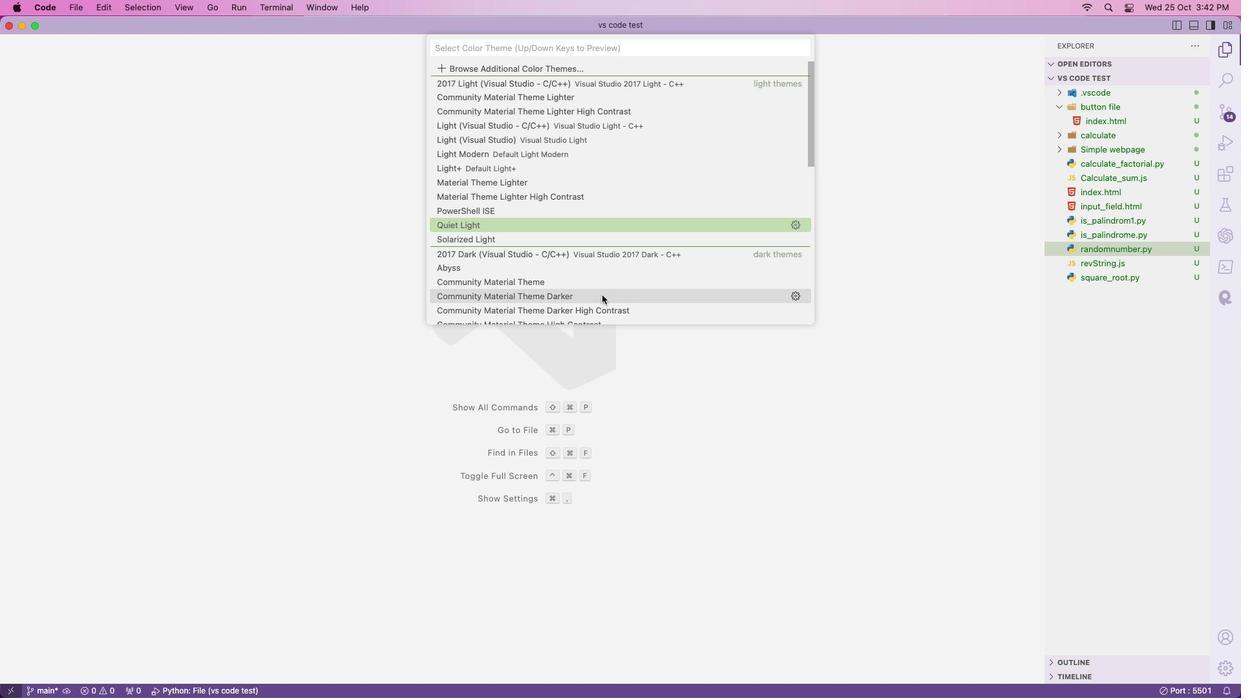 
Action: Mouse moved to (743, 279)
Screenshot: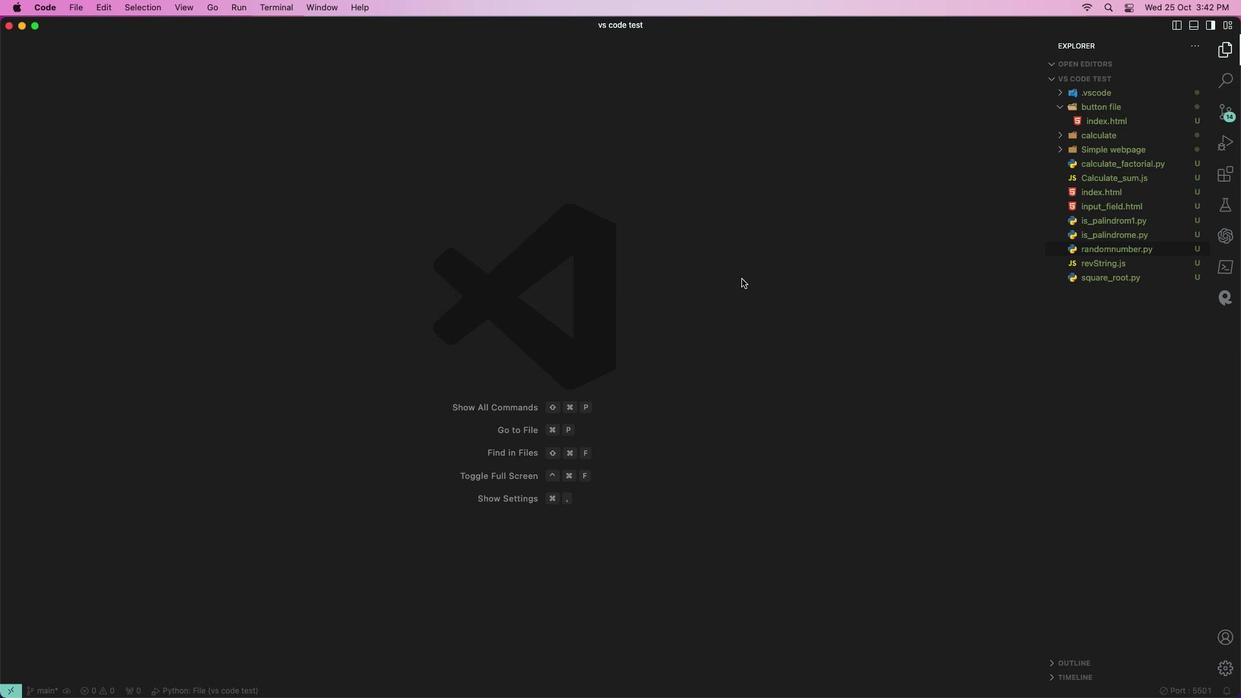
Action: Mouse pressed left at (743, 279)
Screenshot: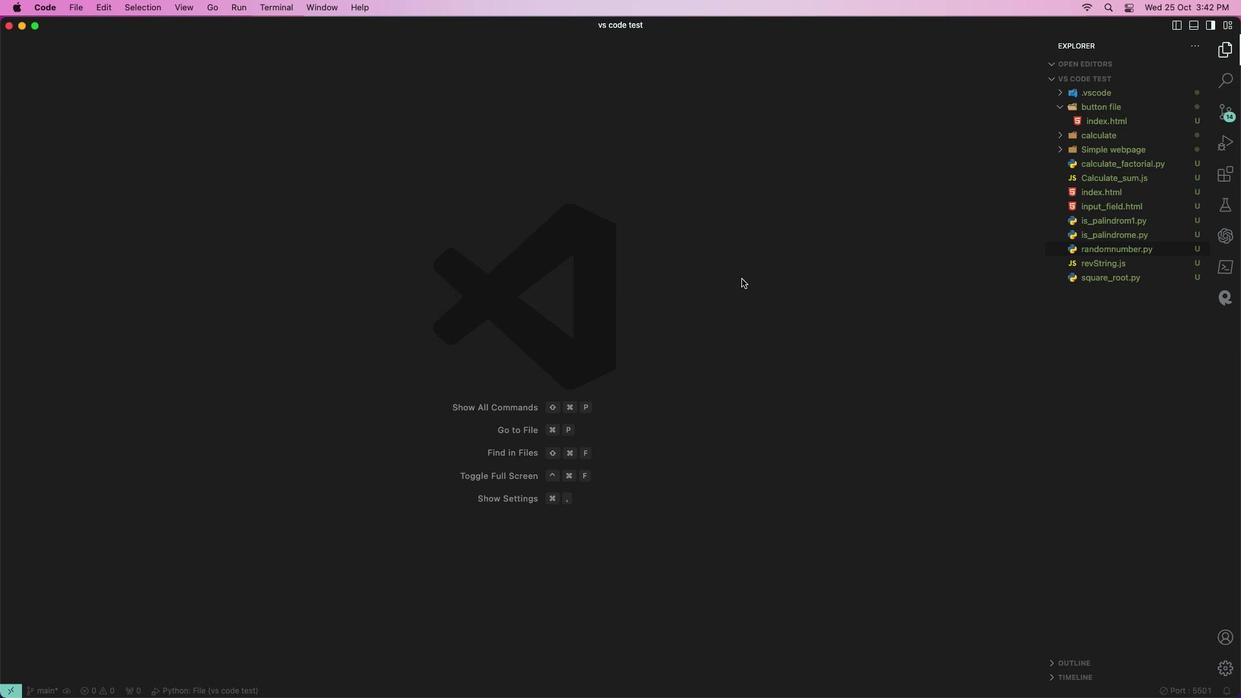 
Action: Mouse moved to (970, 329)
Screenshot: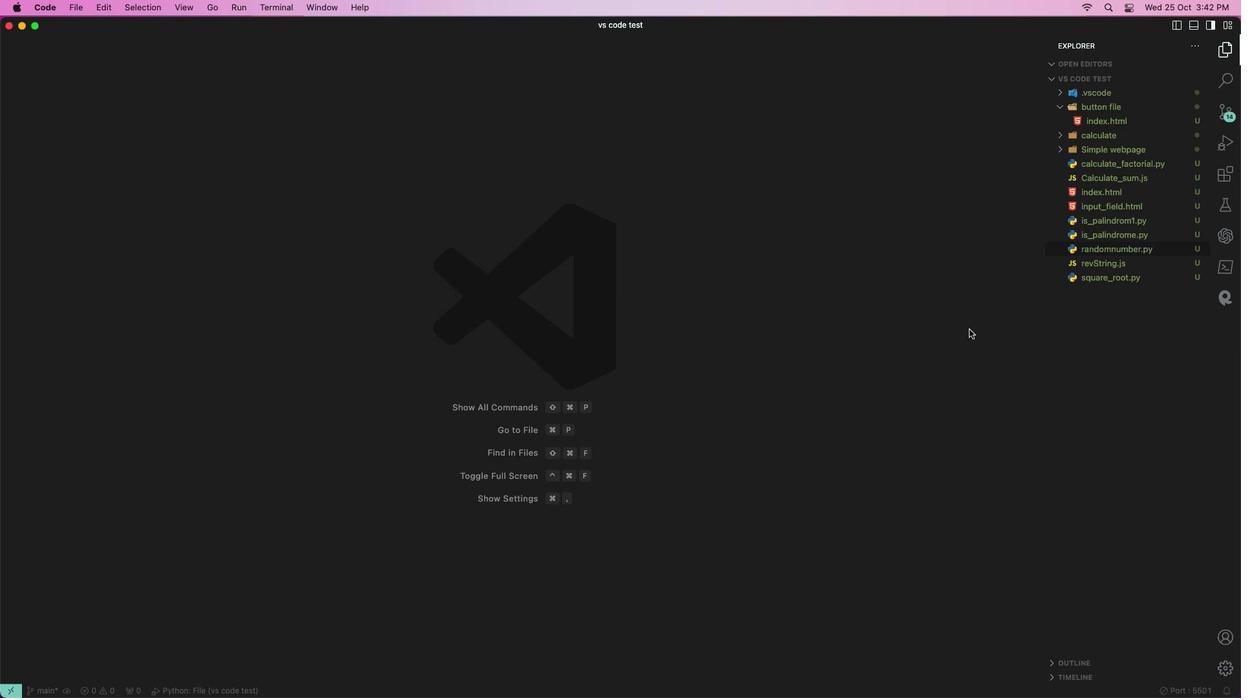 
